 Task: Add Follow Your Heart Dairy-Free Smoked Gouda Slices to the cart.
Action: Mouse moved to (761, 285)
Screenshot: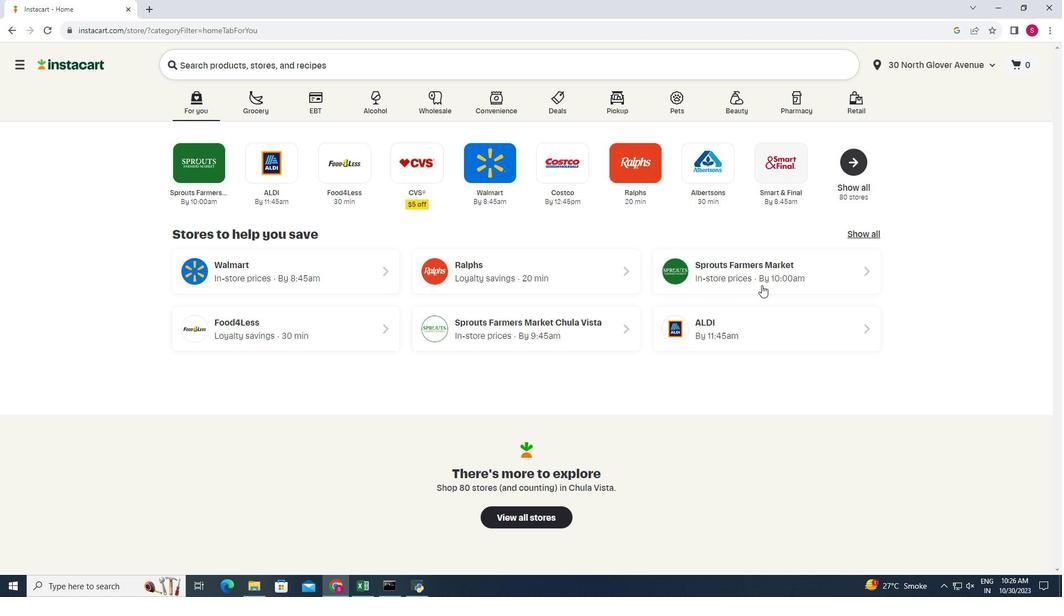 
Action: Mouse pressed left at (761, 285)
Screenshot: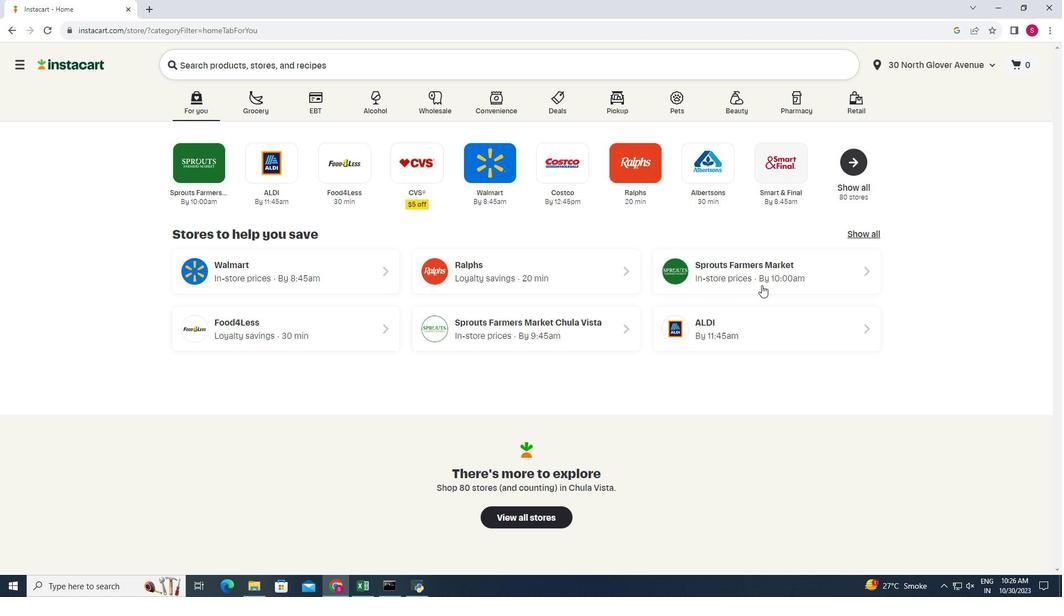 
Action: Mouse moved to (46, 485)
Screenshot: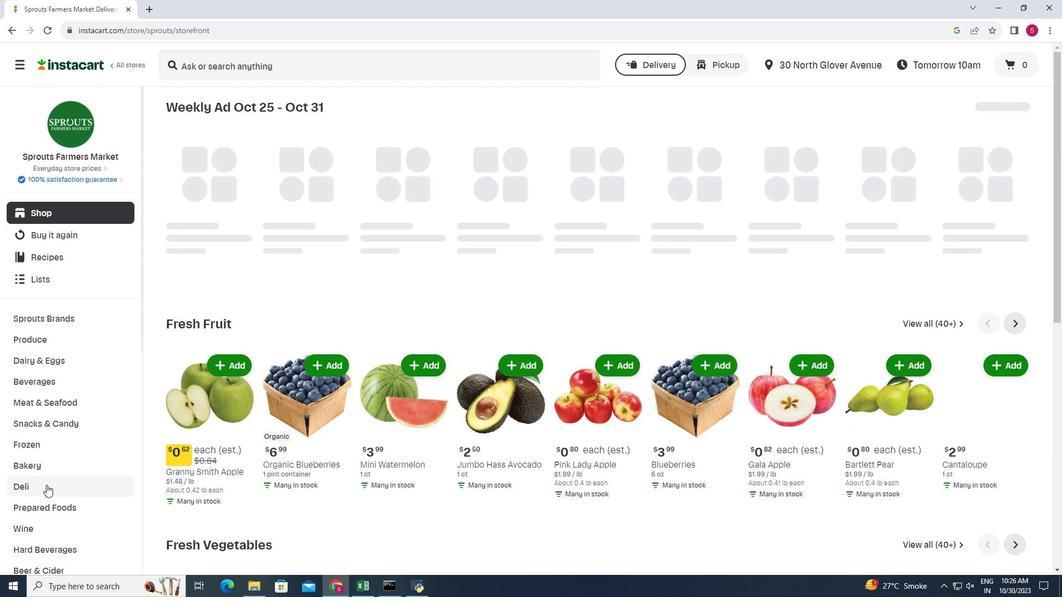 
Action: Mouse pressed left at (46, 485)
Screenshot: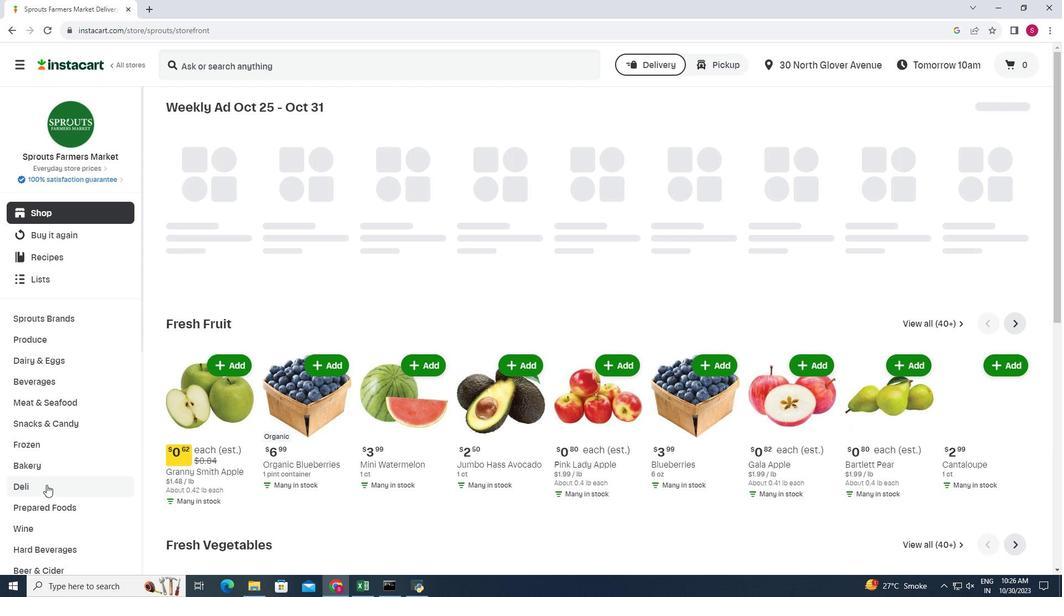
Action: Mouse moved to (292, 137)
Screenshot: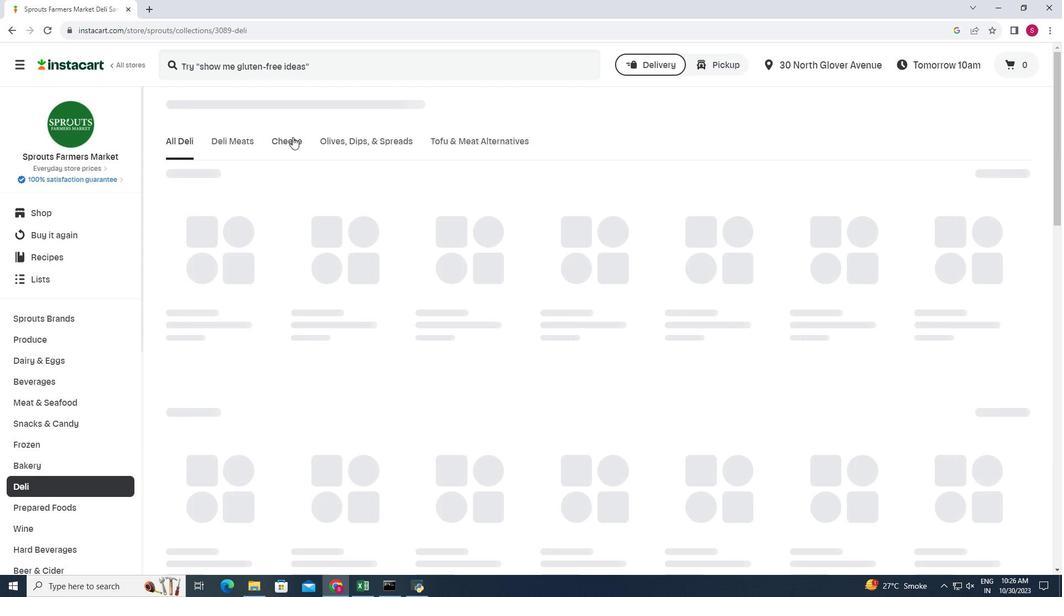 
Action: Mouse pressed left at (292, 137)
Screenshot: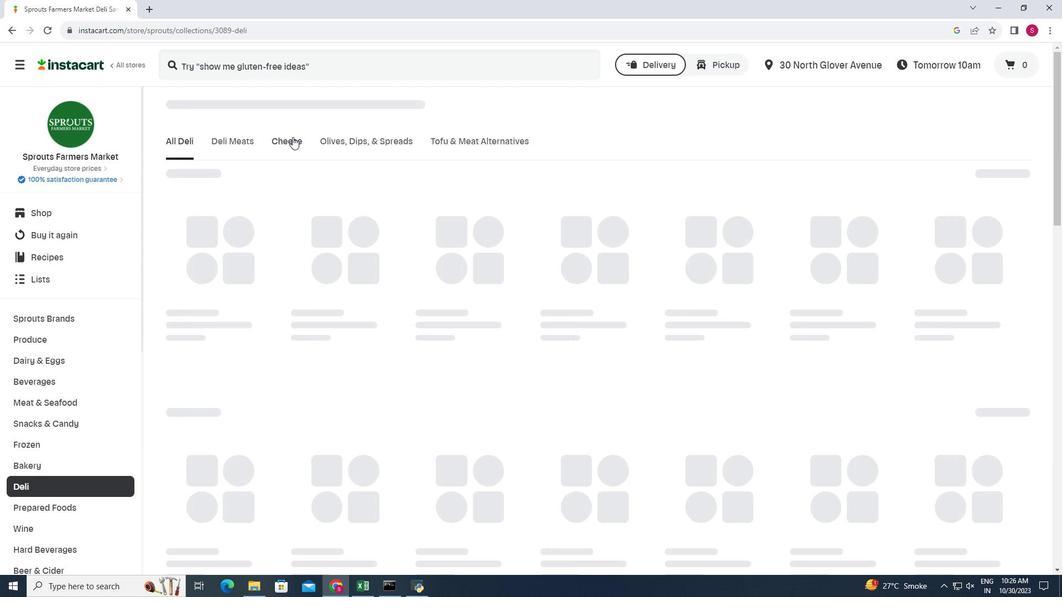 
Action: Mouse moved to (1033, 183)
Screenshot: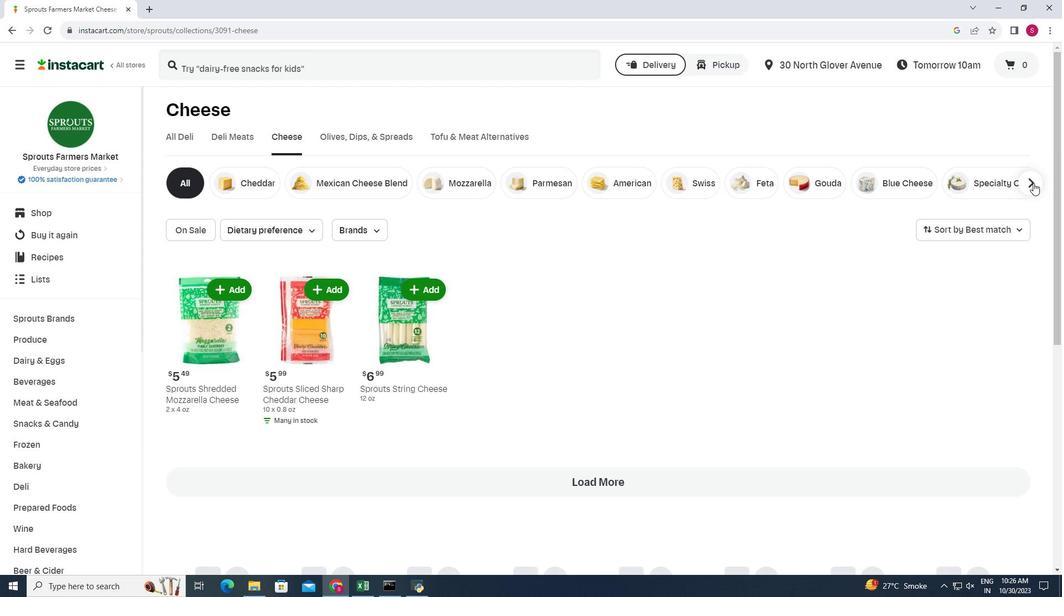 
Action: Mouse pressed left at (1033, 183)
Screenshot: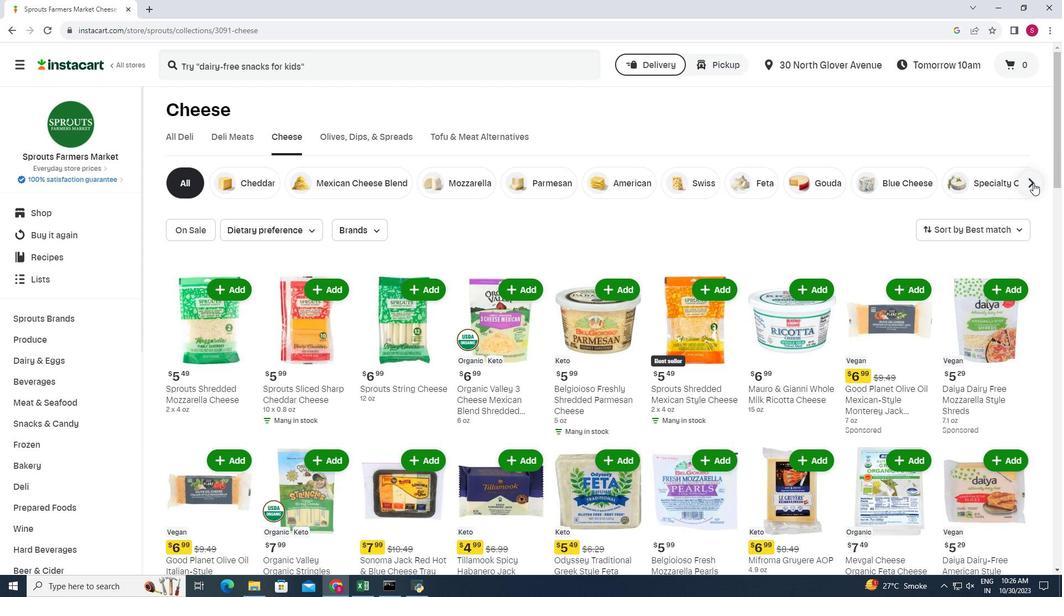 
Action: Mouse moved to (1002, 178)
Screenshot: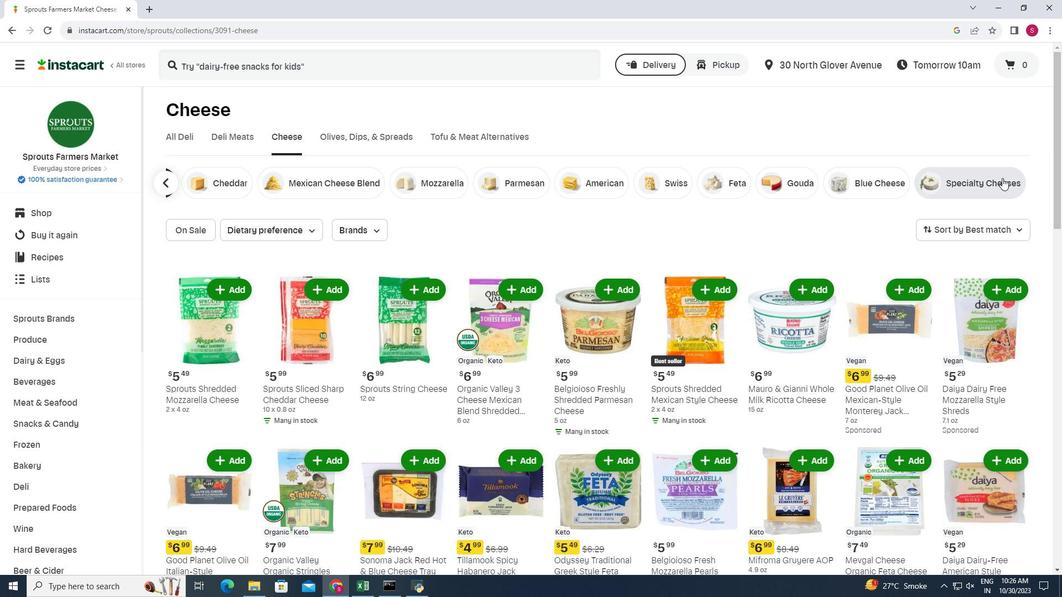 
Action: Mouse pressed left at (1002, 178)
Screenshot: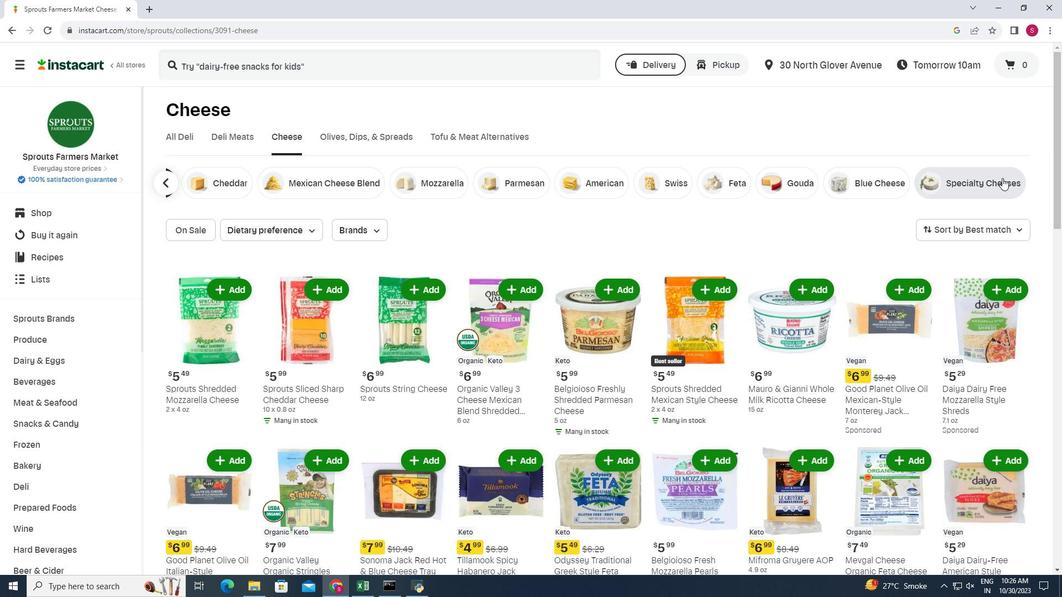 
Action: Mouse moved to (1003, 359)
Screenshot: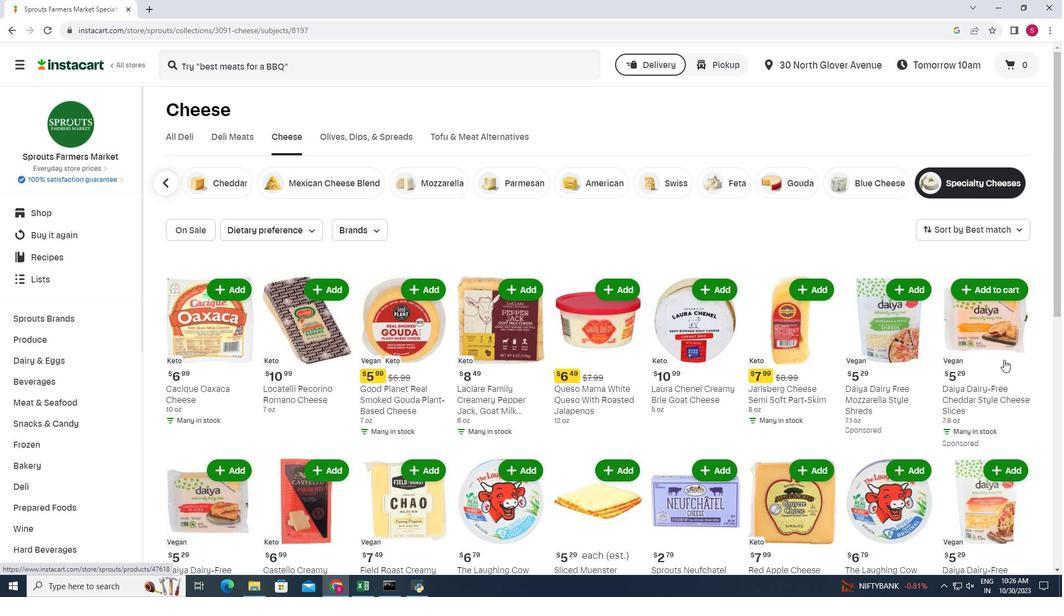 
Action: Mouse scrolled (1003, 359) with delta (0, 0)
Screenshot: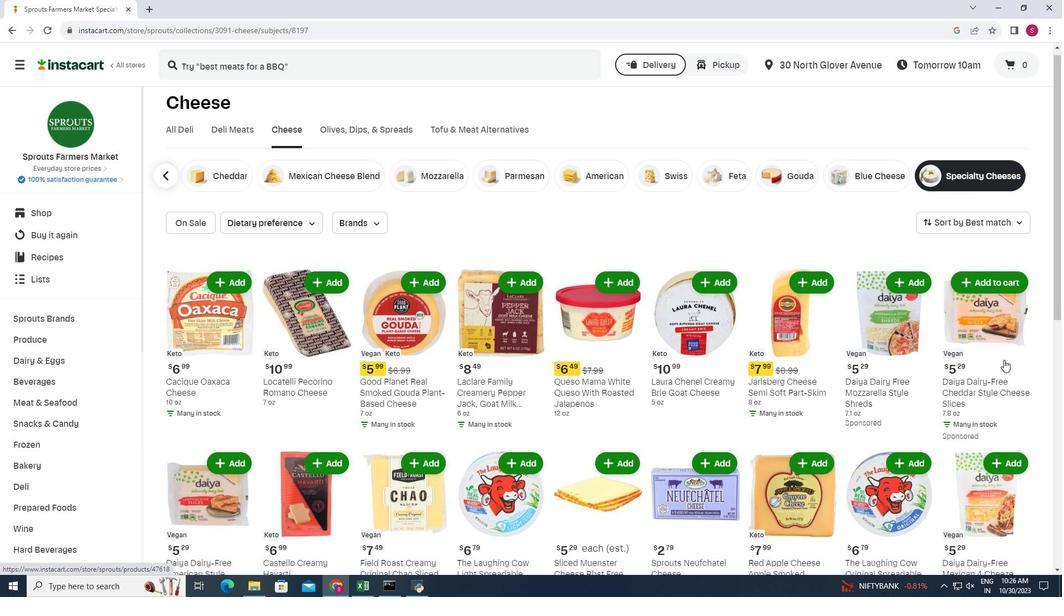 
Action: Mouse moved to (1004, 360)
Screenshot: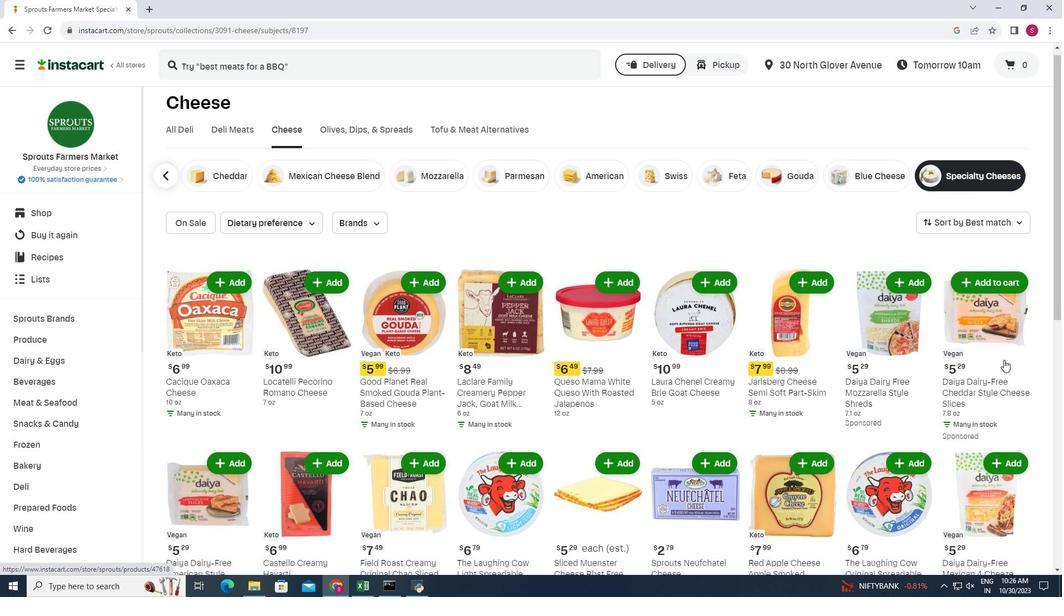 
Action: Mouse scrolled (1004, 359) with delta (0, 0)
Screenshot: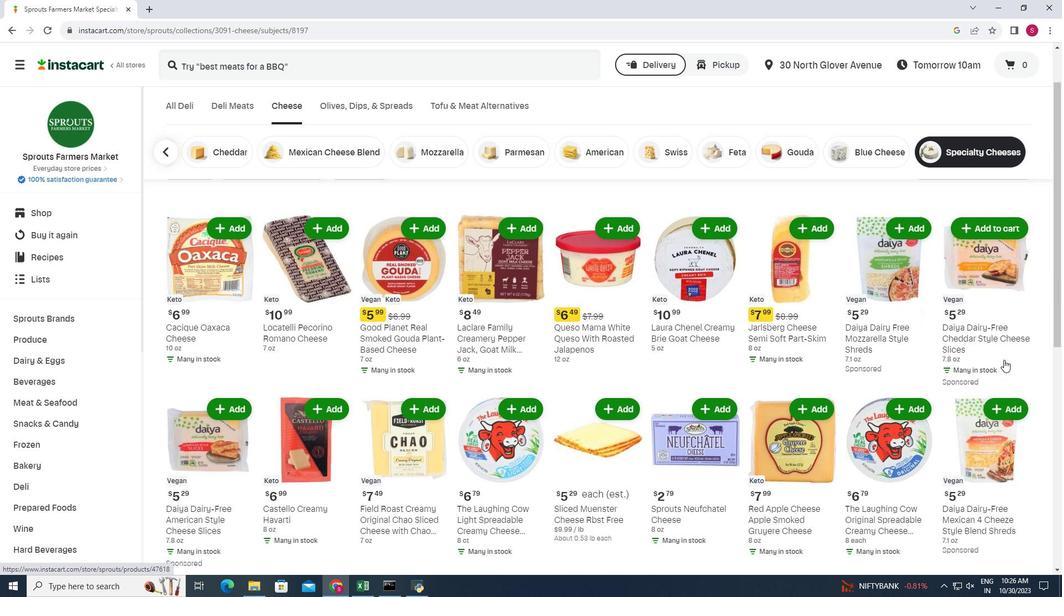 
Action: Mouse scrolled (1004, 359) with delta (0, 0)
Screenshot: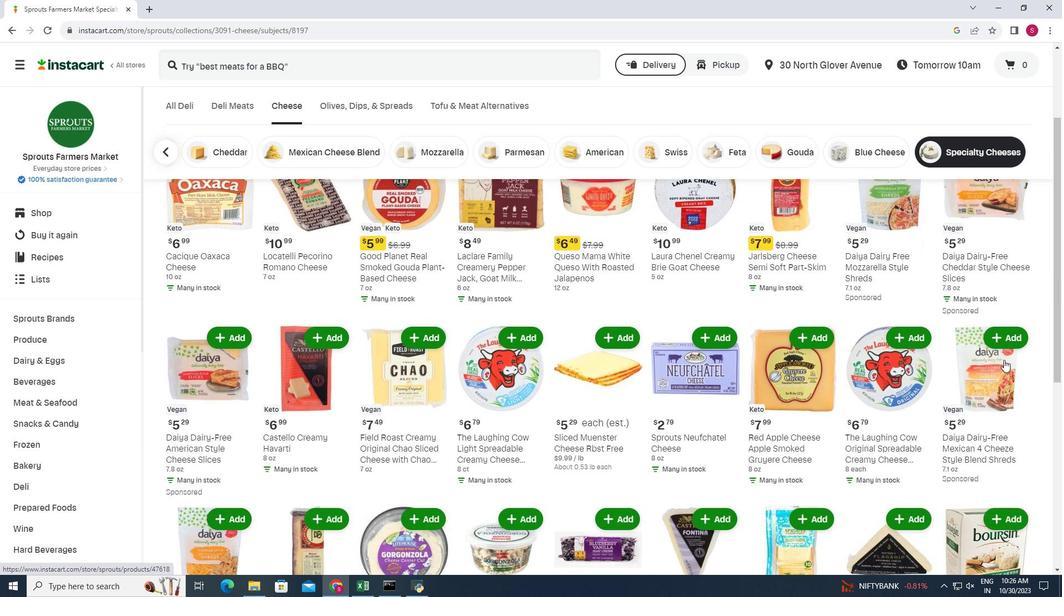 
Action: Mouse moved to (198, 390)
Screenshot: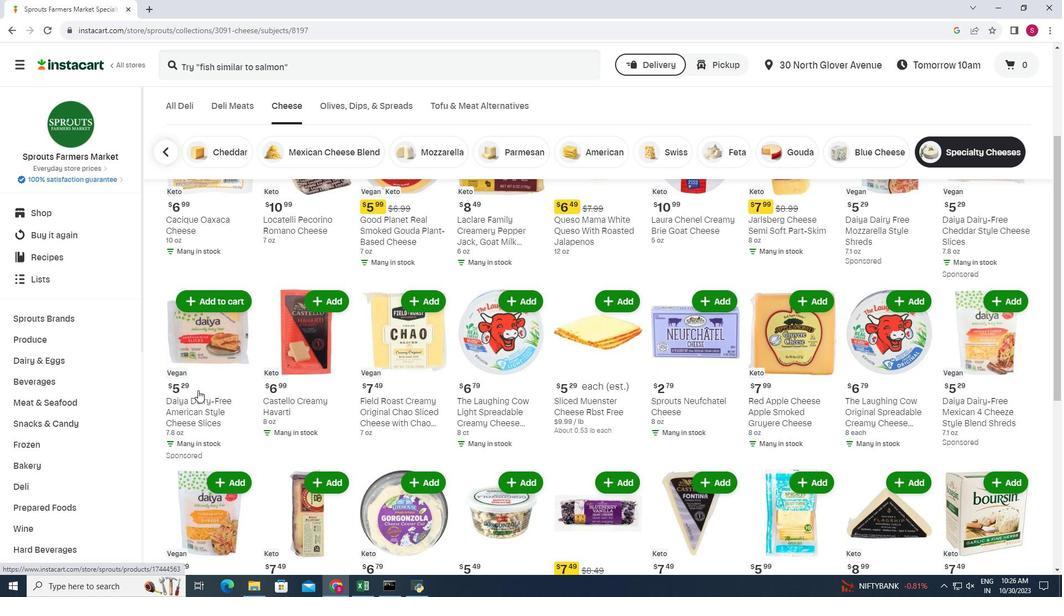 
Action: Mouse scrolled (198, 390) with delta (0, 0)
Screenshot: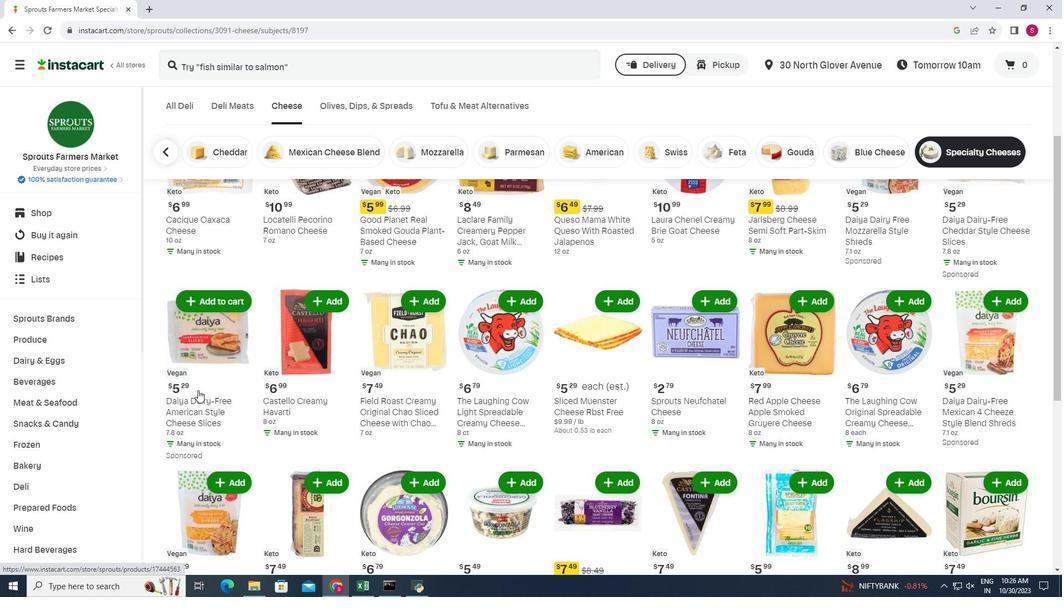 
Action: Mouse moved to (198, 390)
Screenshot: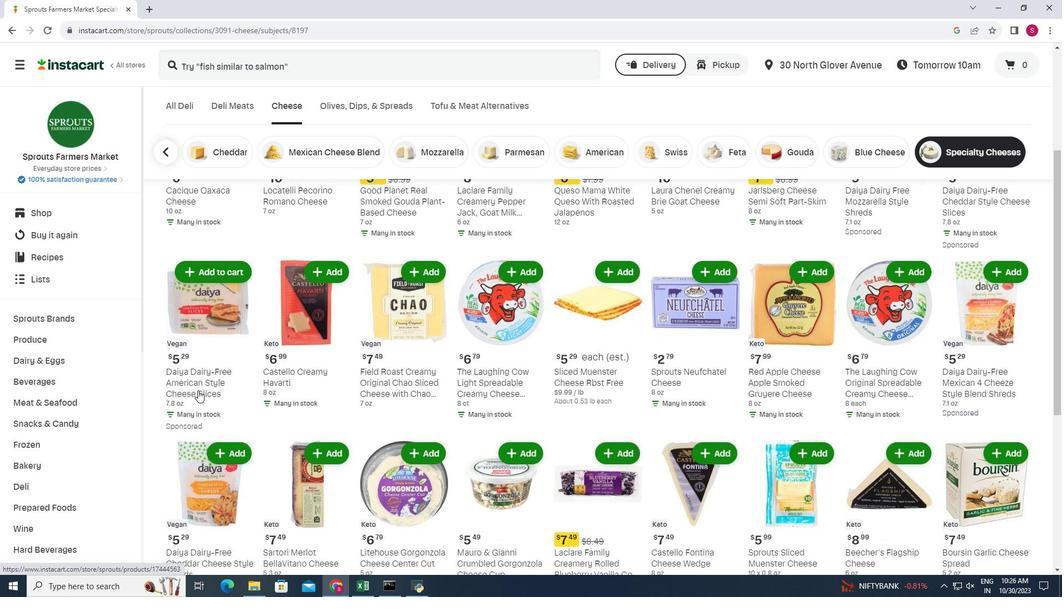 
Action: Mouse scrolled (198, 390) with delta (0, 0)
Screenshot: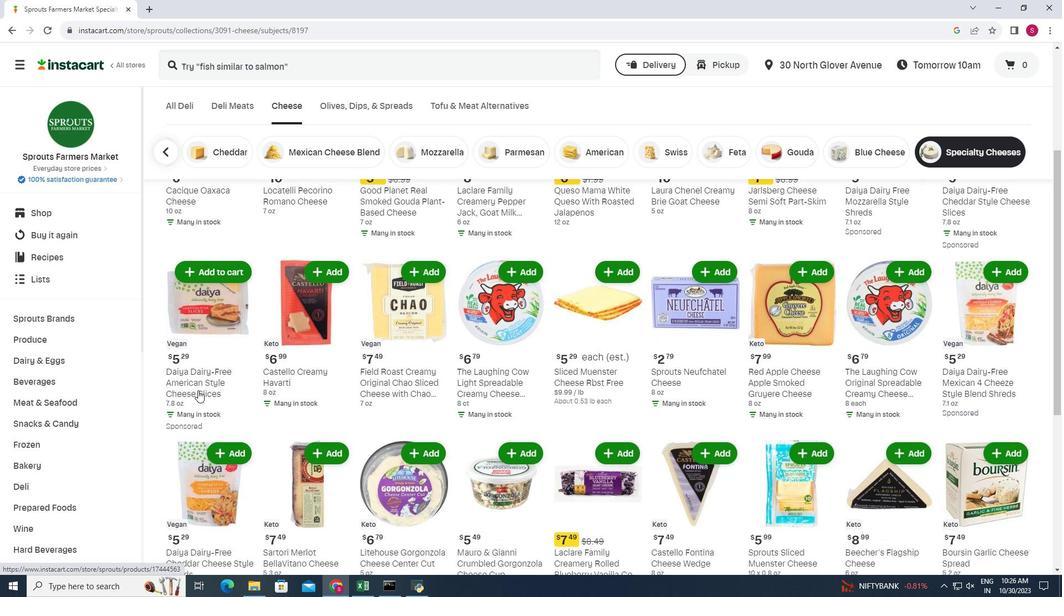 
Action: Mouse scrolled (198, 390) with delta (0, 0)
Screenshot: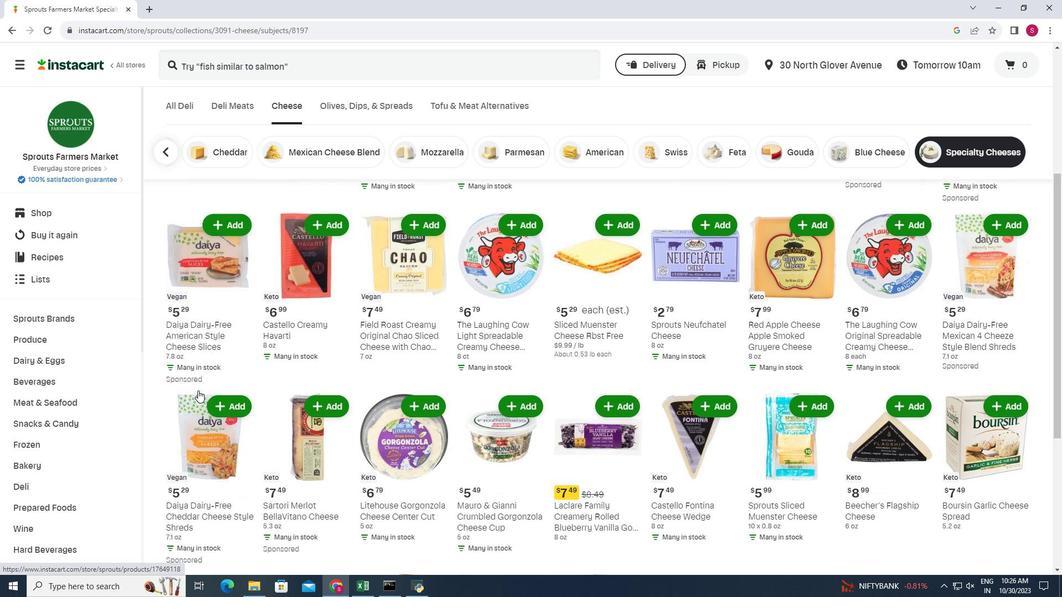 
Action: Mouse moved to (1009, 402)
Screenshot: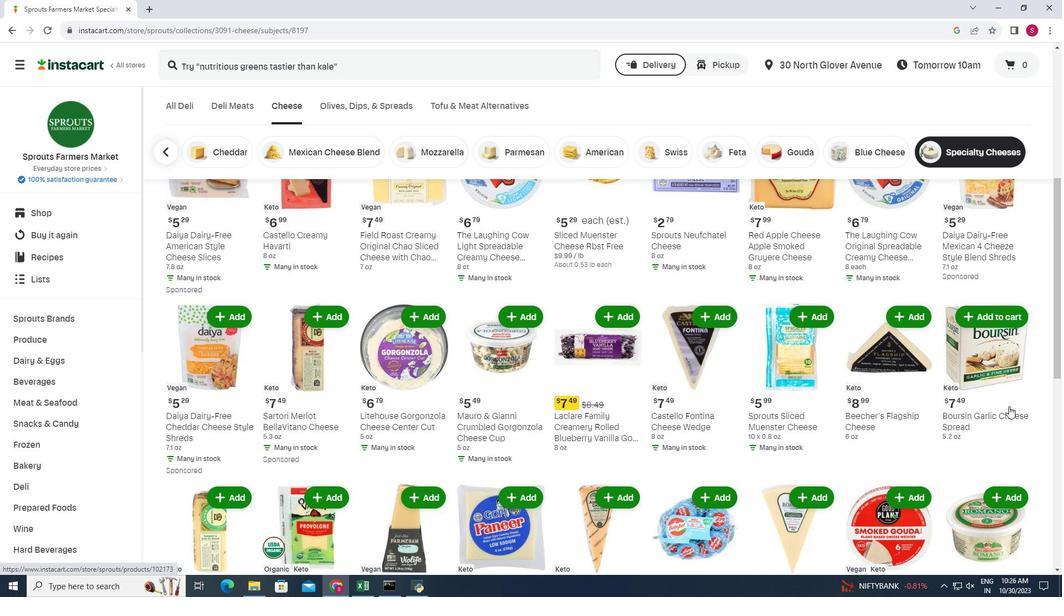 
Action: Mouse scrolled (1009, 401) with delta (0, 0)
Screenshot: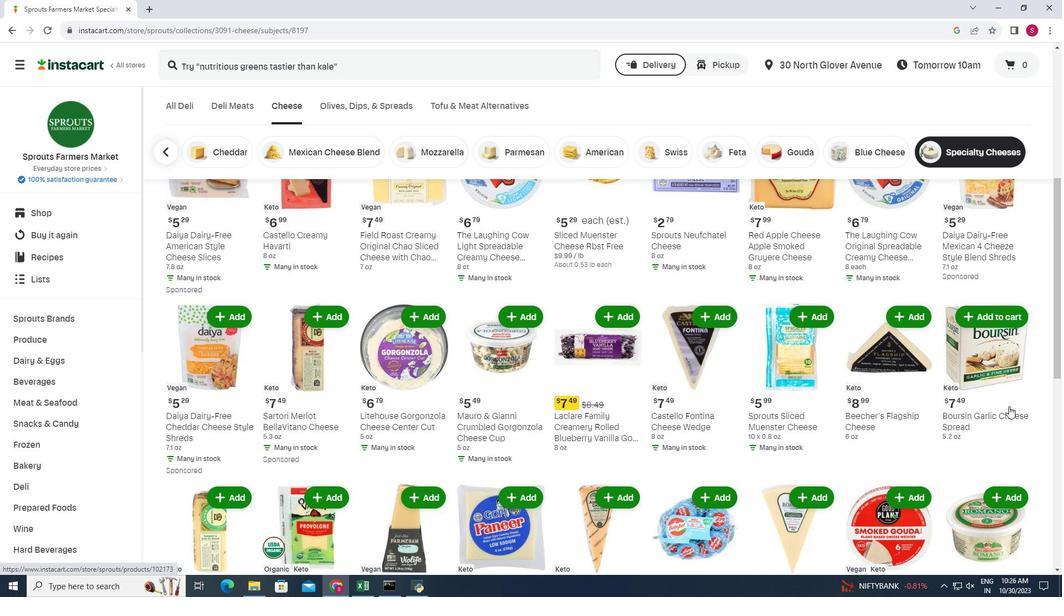 
Action: Mouse moved to (1009, 406)
Screenshot: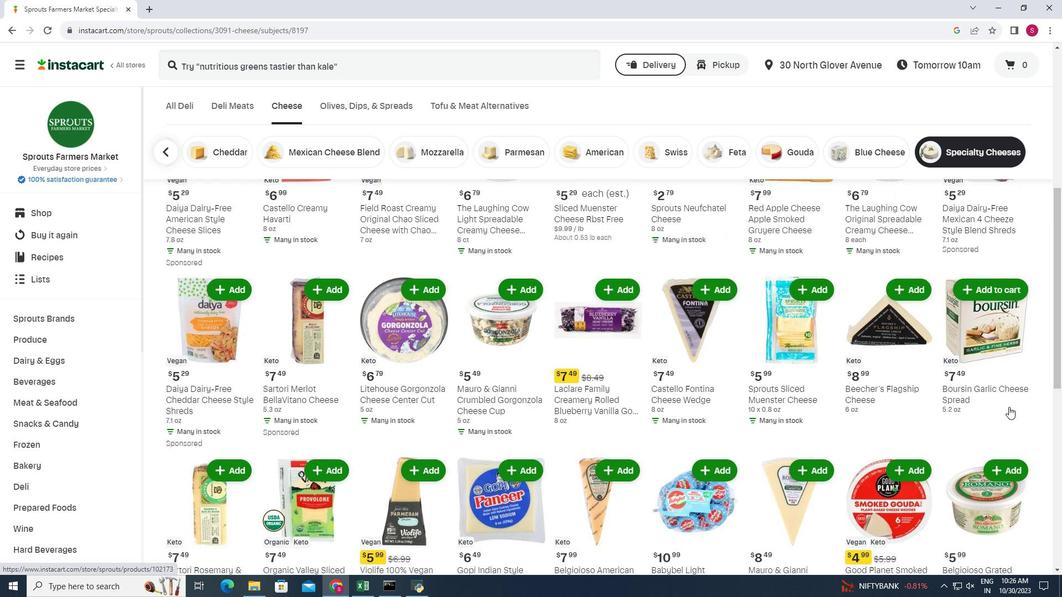 
Action: Mouse scrolled (1009, 405) with delta (0, 0)
Screenshot: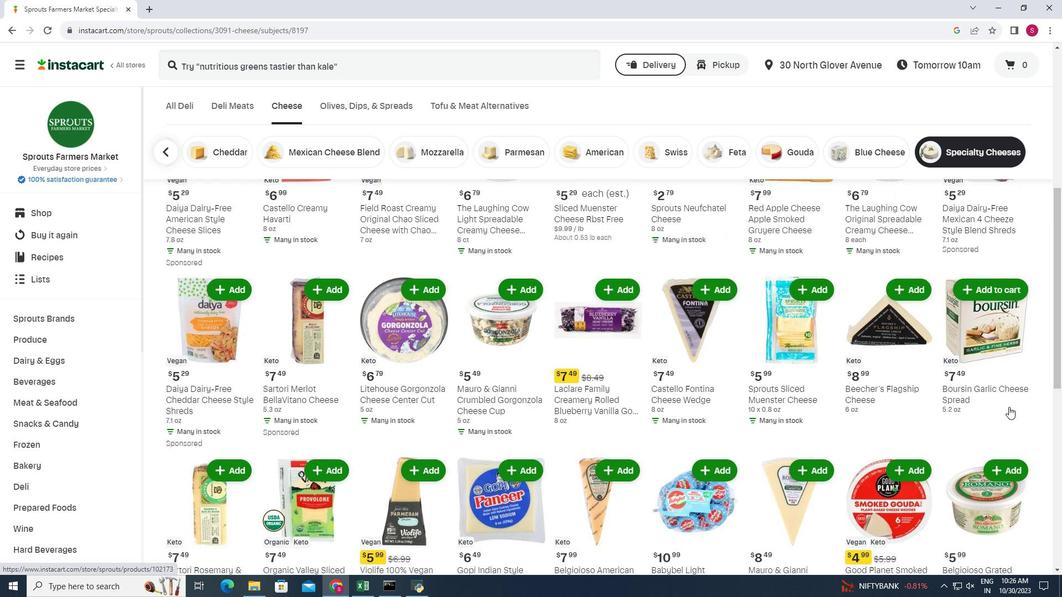 
Action: Mouse moved to (1009, 406)
Screenshot: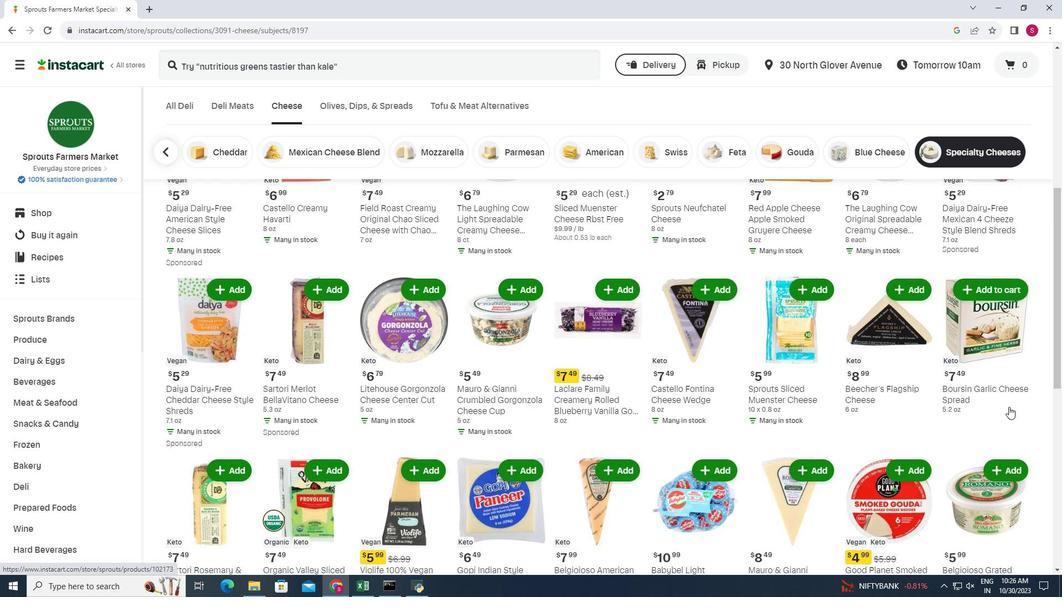 
Action: Mouse scrolled (1009, 406) with delta (0, 0)
Screenshot: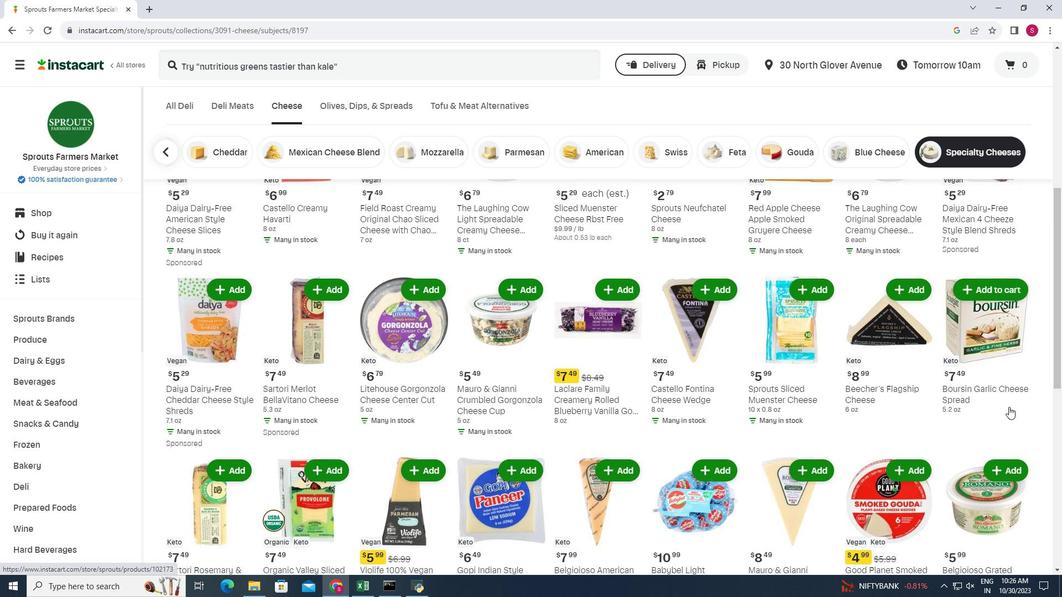 
Action: Mouse moved to (190, 412)
Screenshot: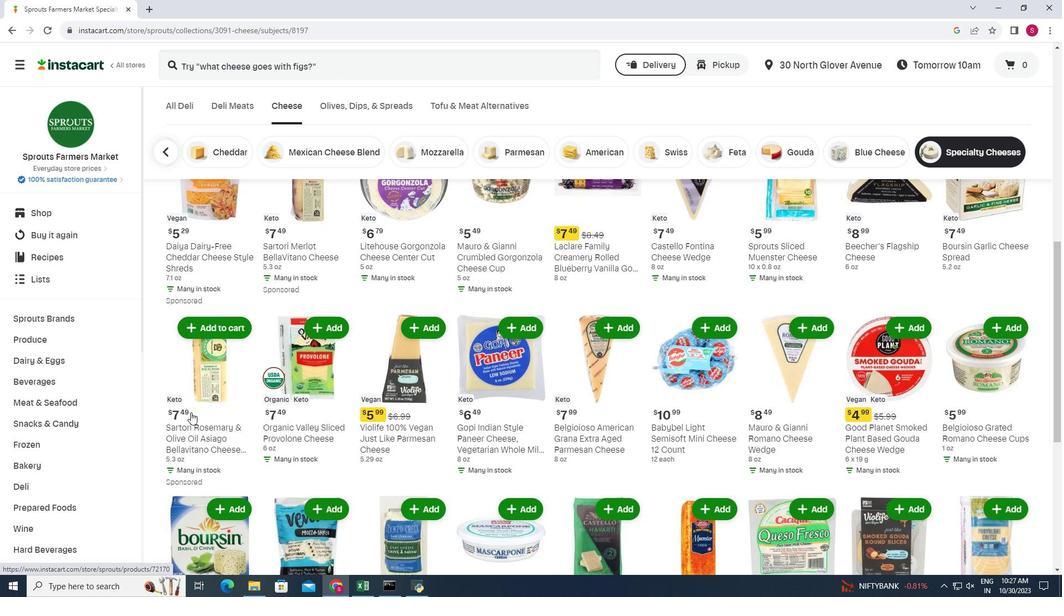 
Action: Mouse scrolled (190, 412) with delta (0, 0)
Screenshot: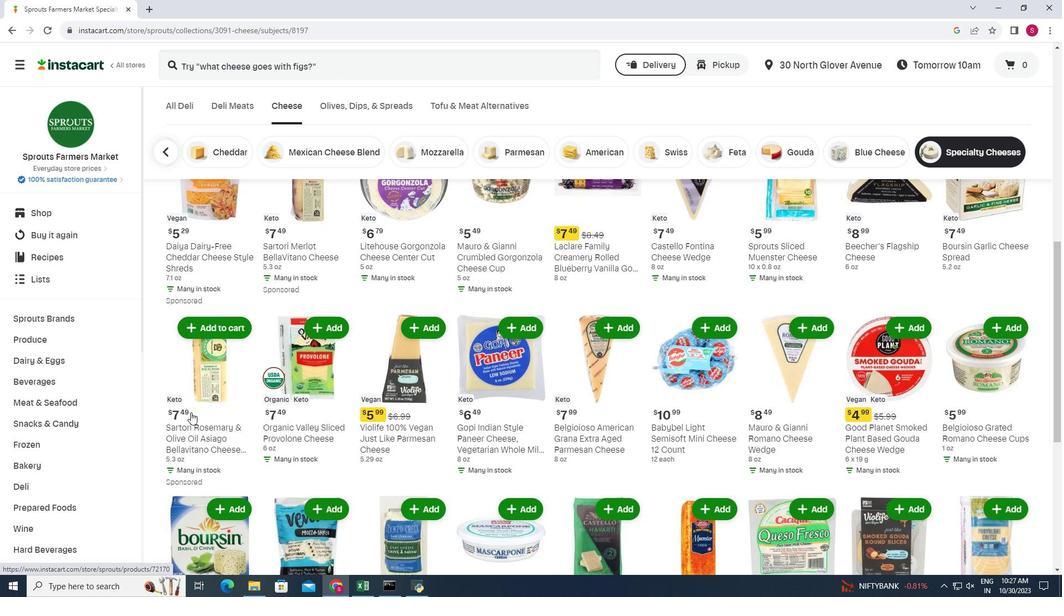
Action: Mouse moved to (190, 412)
Screenshot: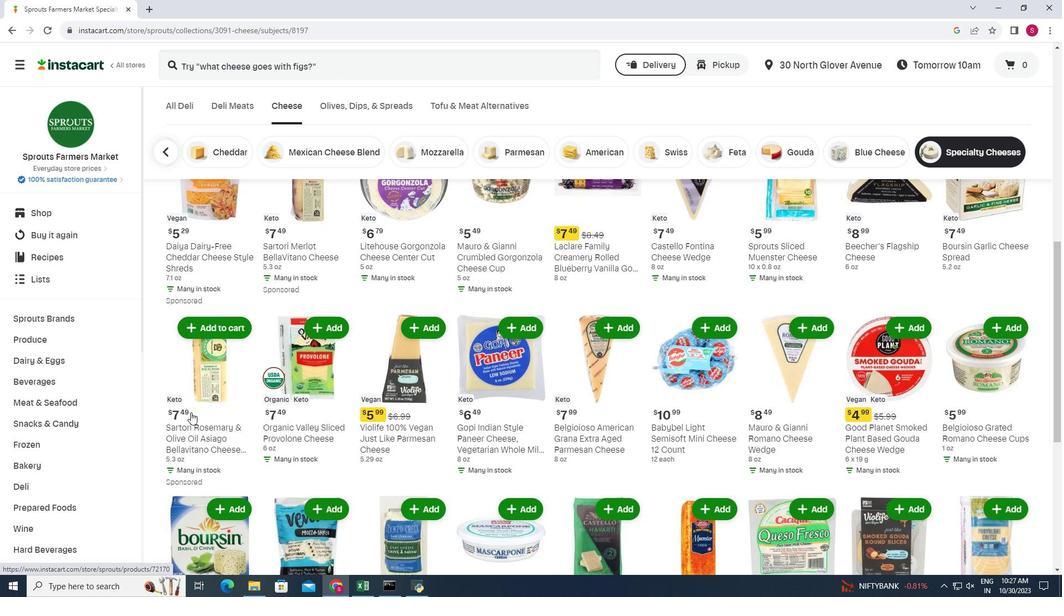 
Action: Mouse scrolled (190, 412) with delta (0, 0)
Screenshot: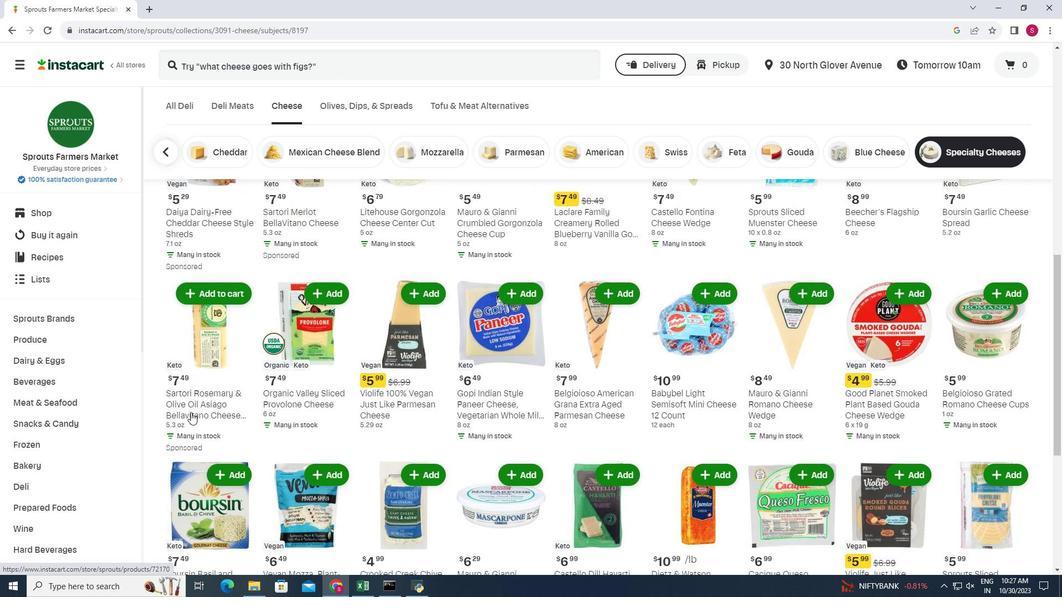 
Action: Mouse scrolled (190, 412) with delta (0, 0)
Screenshot: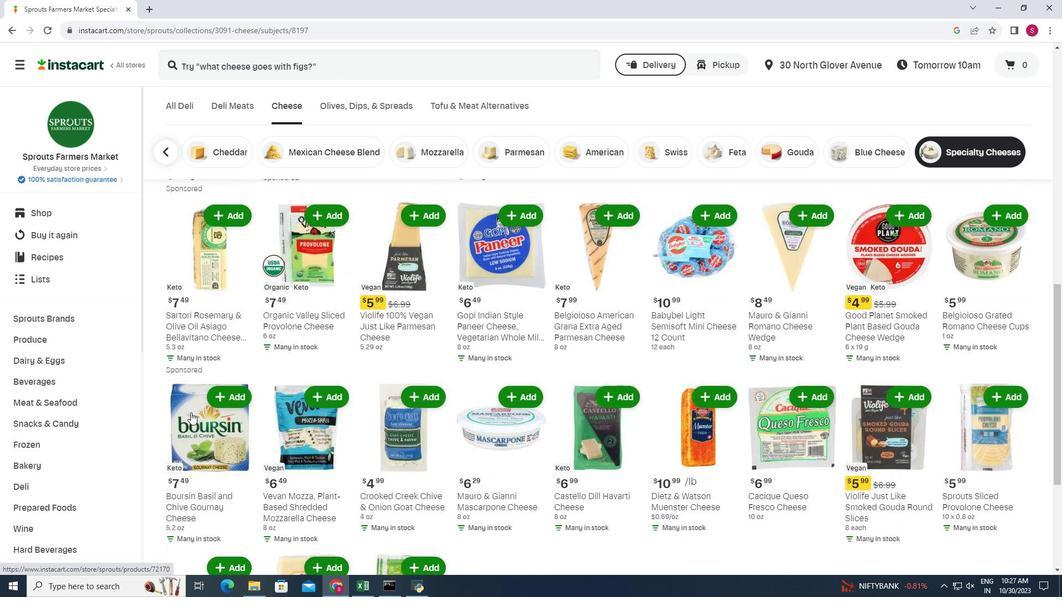 
Action: Mouse moved to (990, 438)
Screenshot: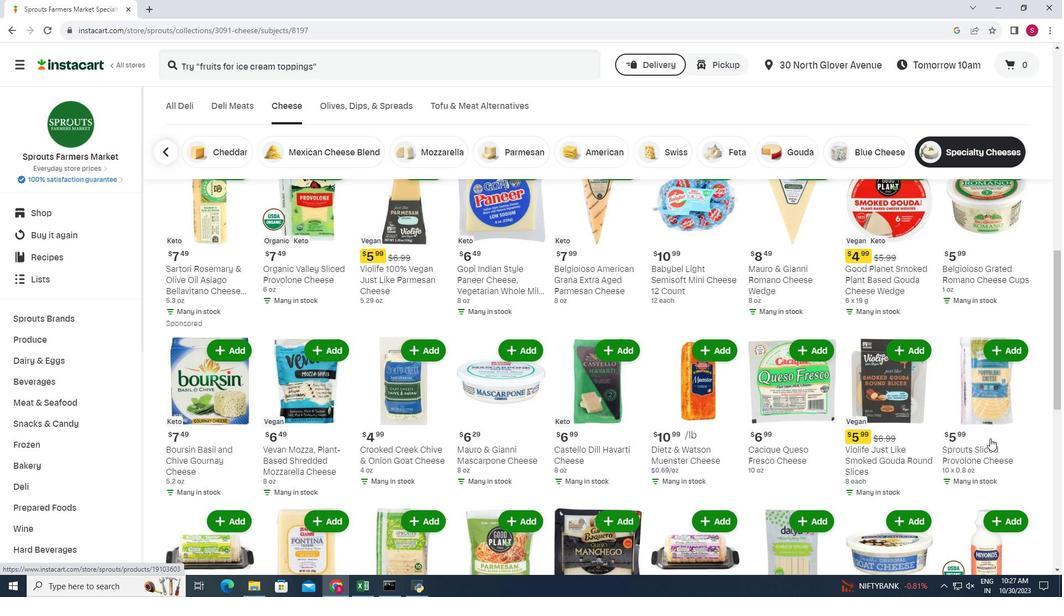 
Action: Mouse scrolled (990, 438) with delta (0, 0)
Screenshot: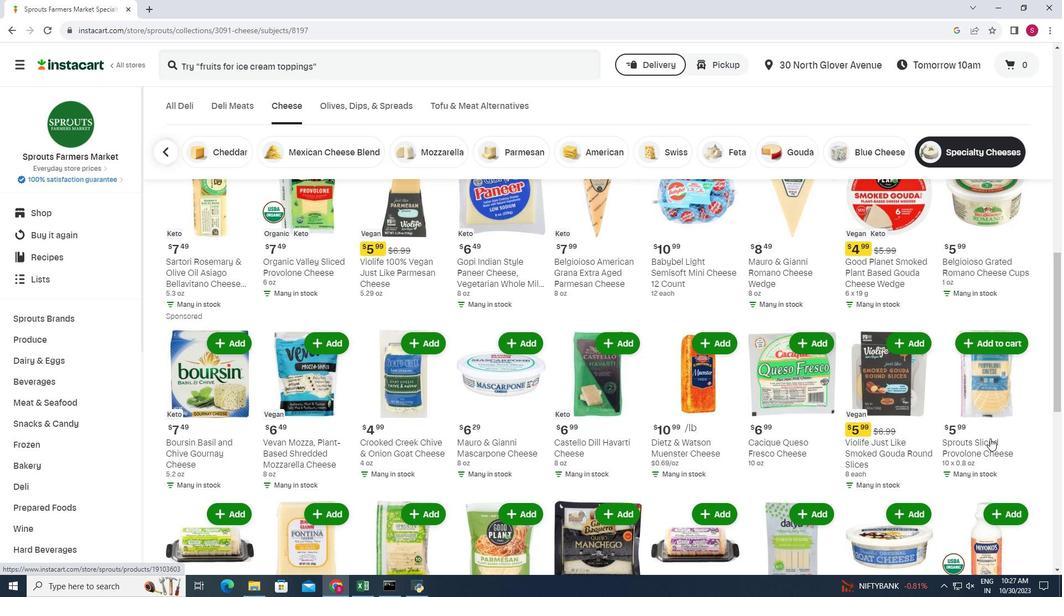 
Action: Mouse scrolled (990, 438) with delta (0, 0)
Screenshot: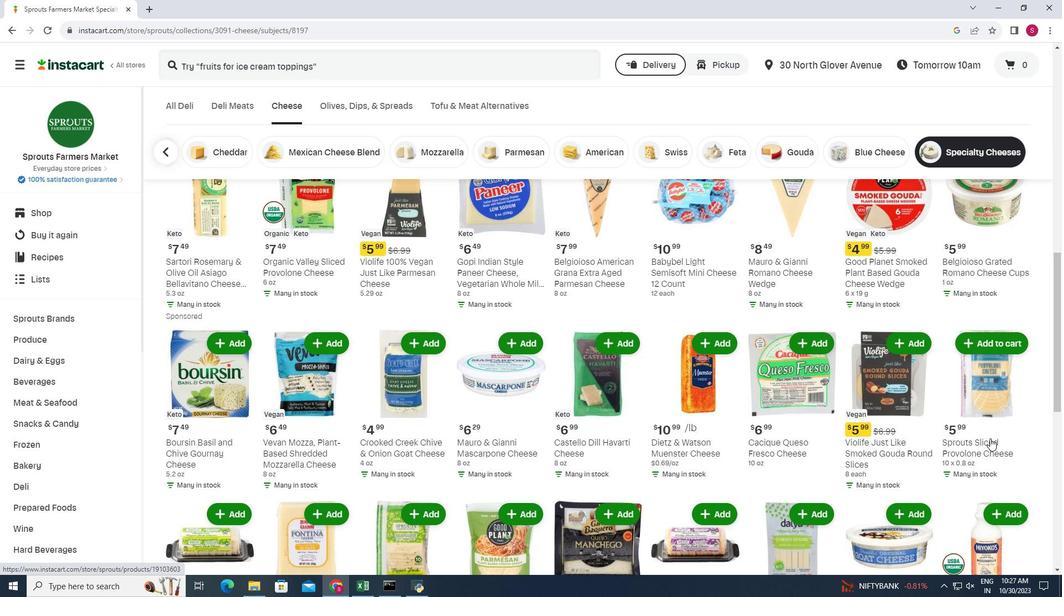 
Action: Mouse scrolled (990, 438) with delta (0, 0)
Screenshot: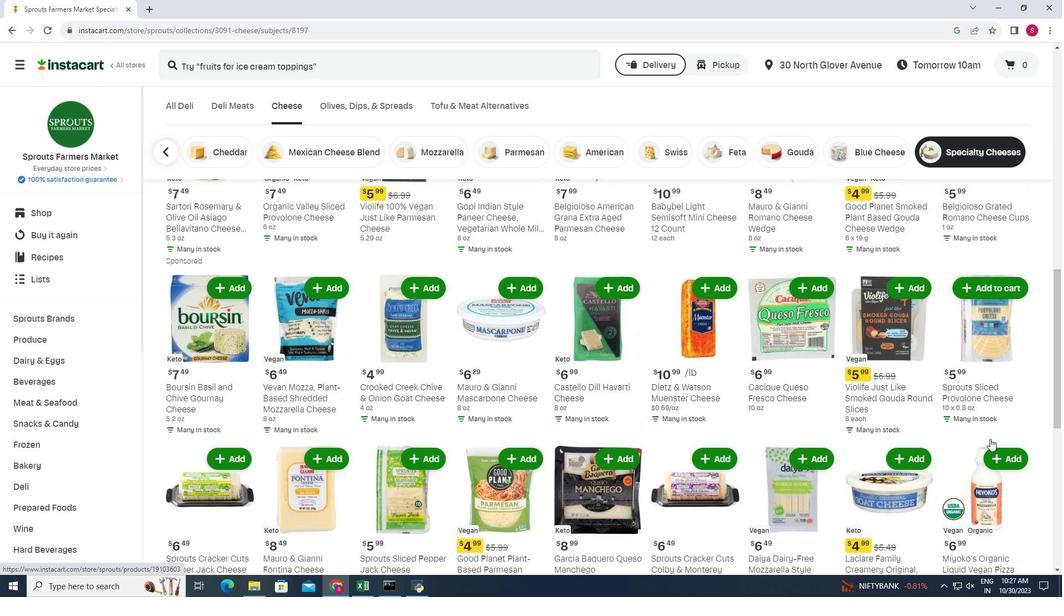 
Action: Mouse moved to (192, 416)
Screenshot: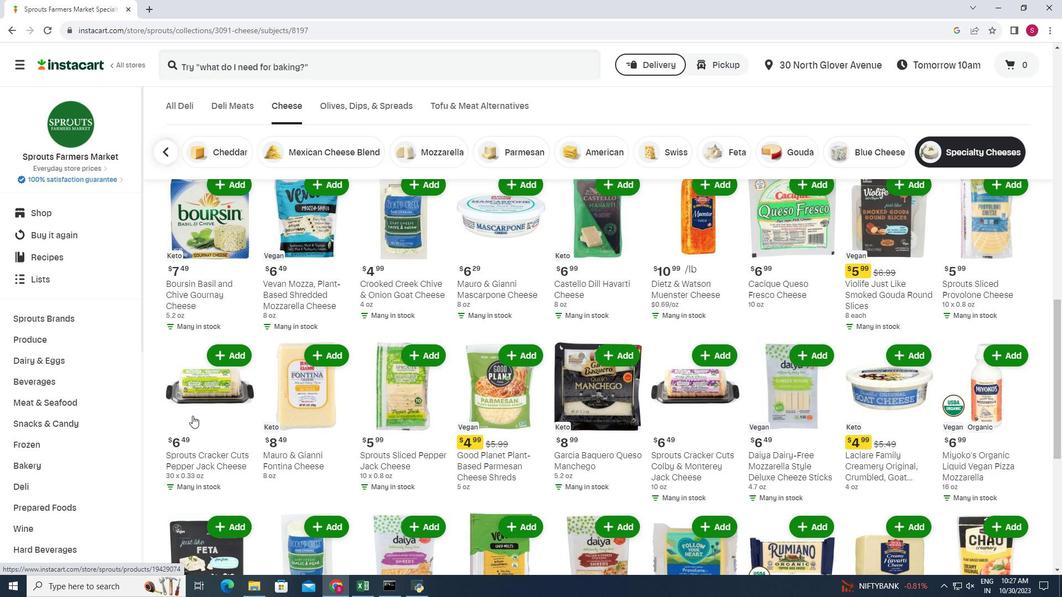 
Action: Mouse scrolled (192, 415) with delta (0, 0)
Screenshot: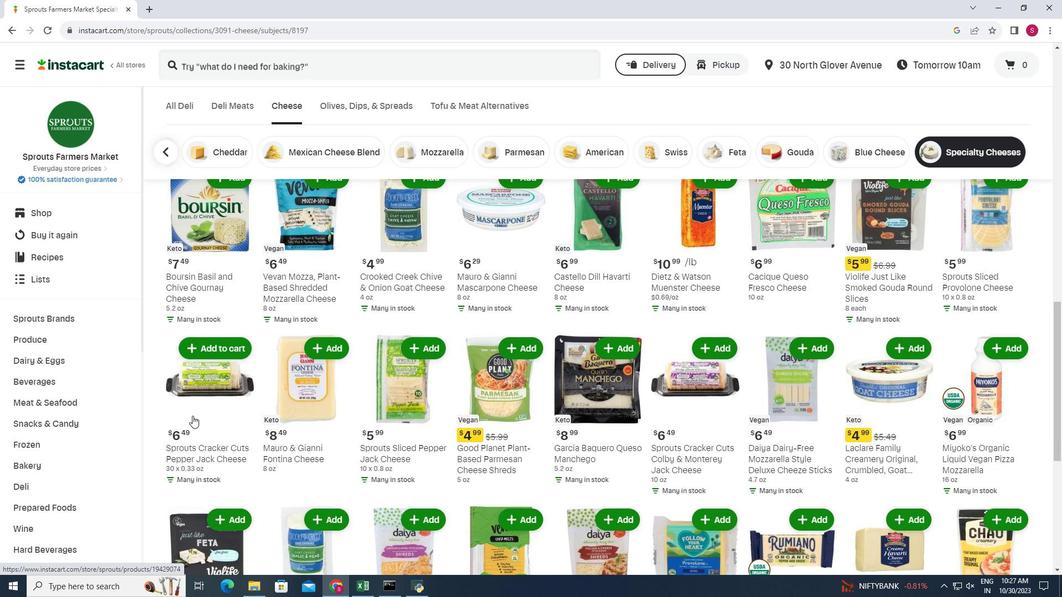 
Action: Mouse moved to (192, 416)
Screenshot: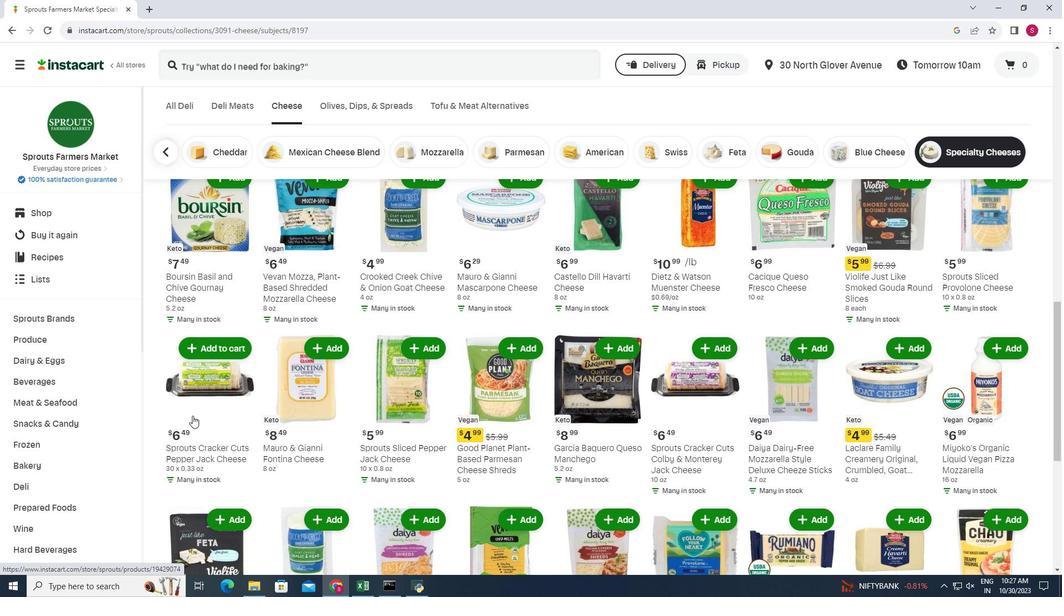 
Action: Mouse scrolled (192, 415) with delta (0, 0)
Screenshot: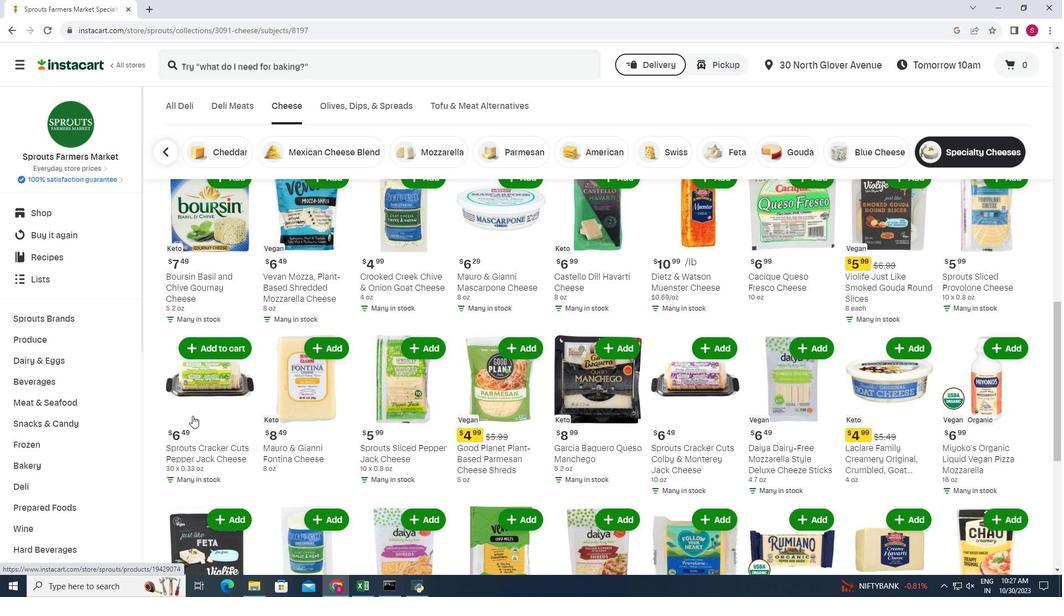 
Action: Mouse scrolled (192, 415) with delta (0, 0)
Screenshot: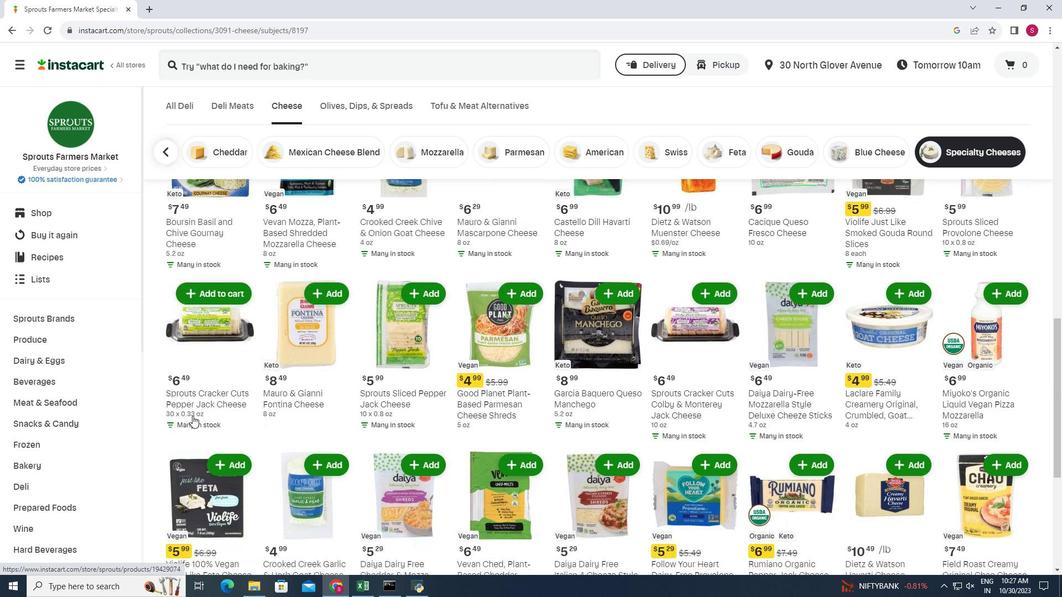 
Action: Mouse scrolled (192, 415) with delta (0, 0)
Screenshot: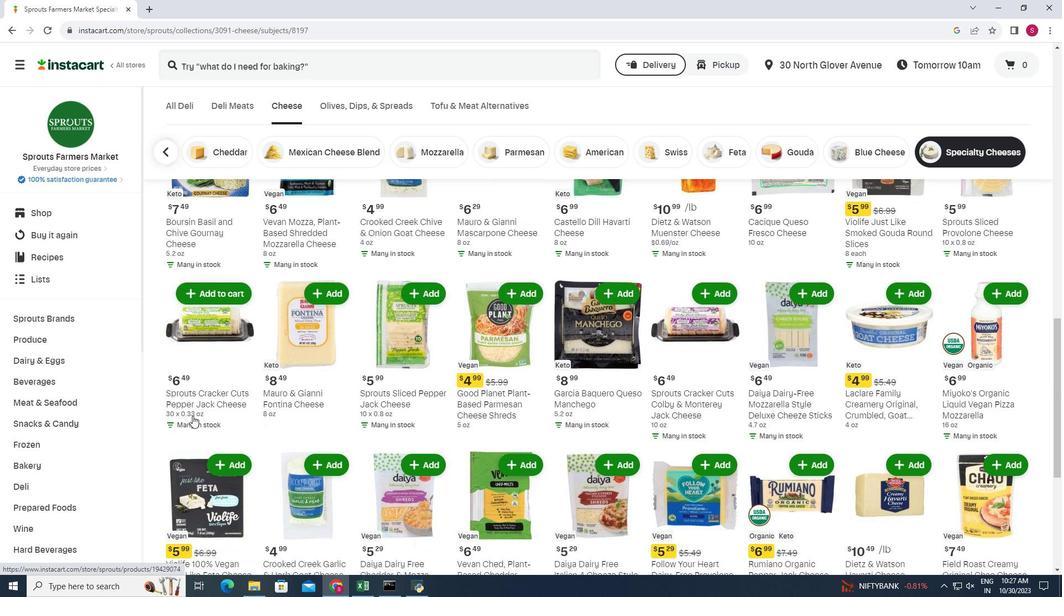 
Action: Mouse moved to (963, 407)
Screenshot: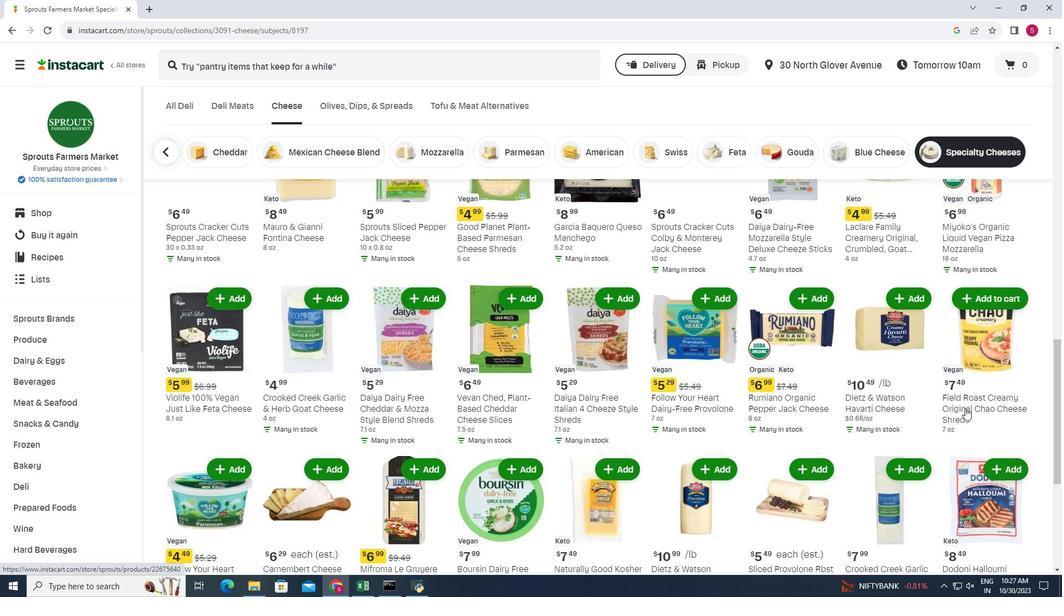 
Action: Mouse scrolled (963, 407) with delta (0, 0)
Screenshot: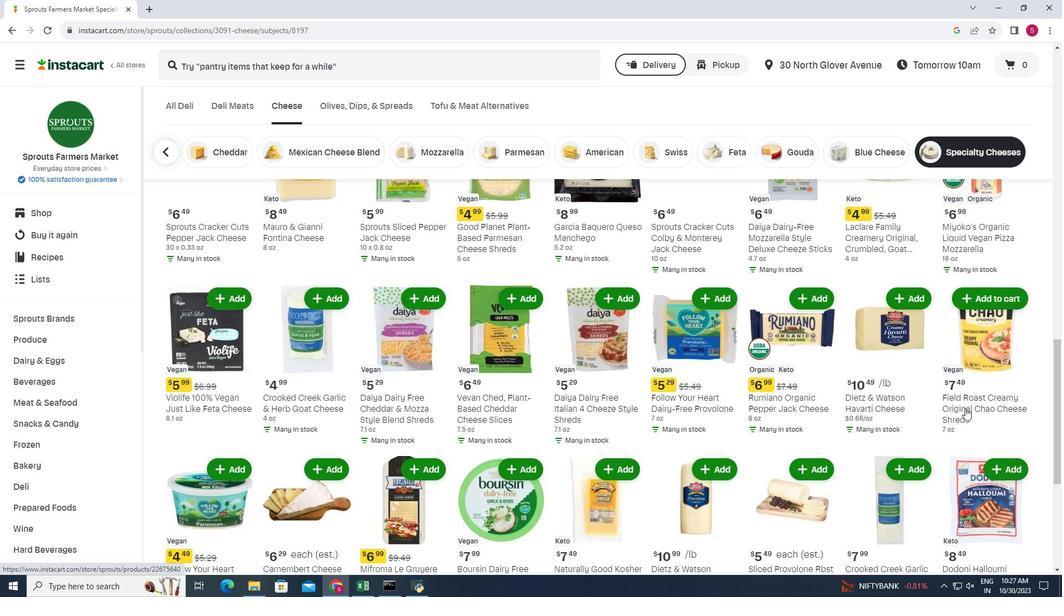 
Action: Mouse moved to (966, 408)
Screenshot: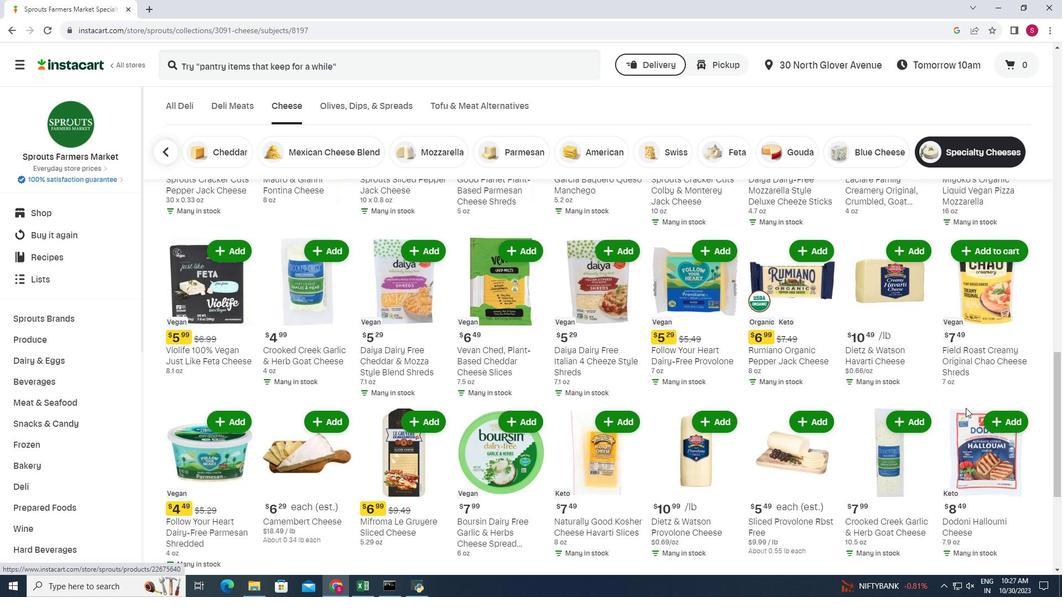 
Action: Mouse scrolled (966, 407) with delta (0, 0)
Screenshot: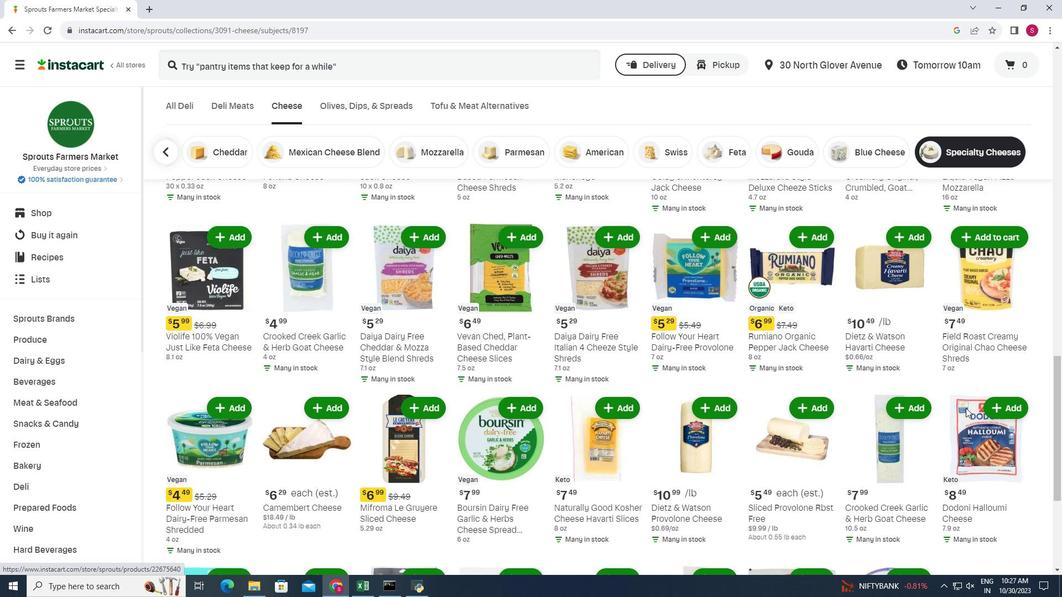 
Action: Mouse moved to (210, 476)
Screenshot: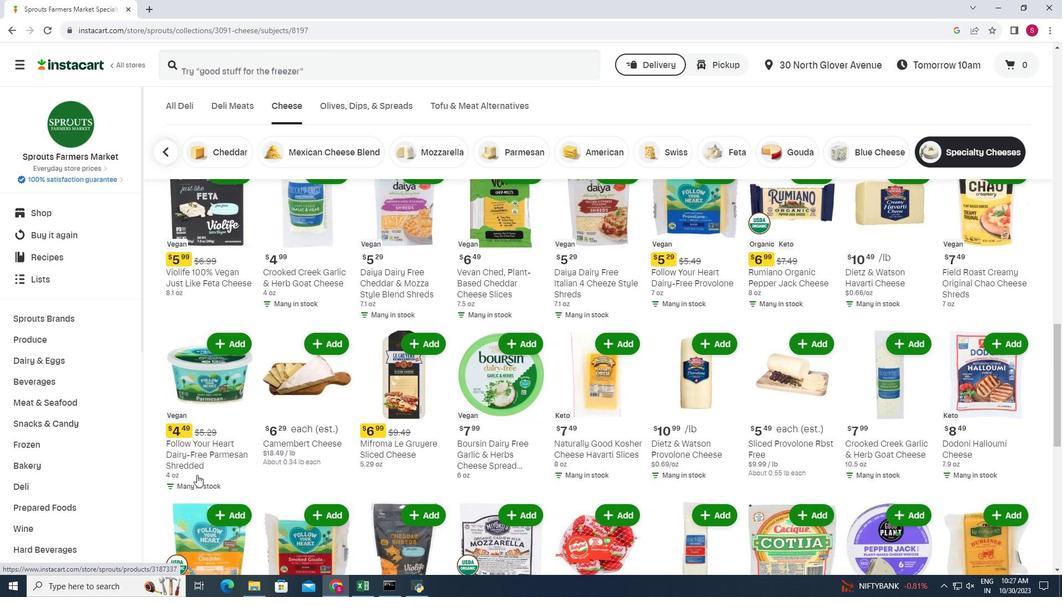 
Action: Mouse scrolled (210, 476) with delta (0, 0)
Screenshot: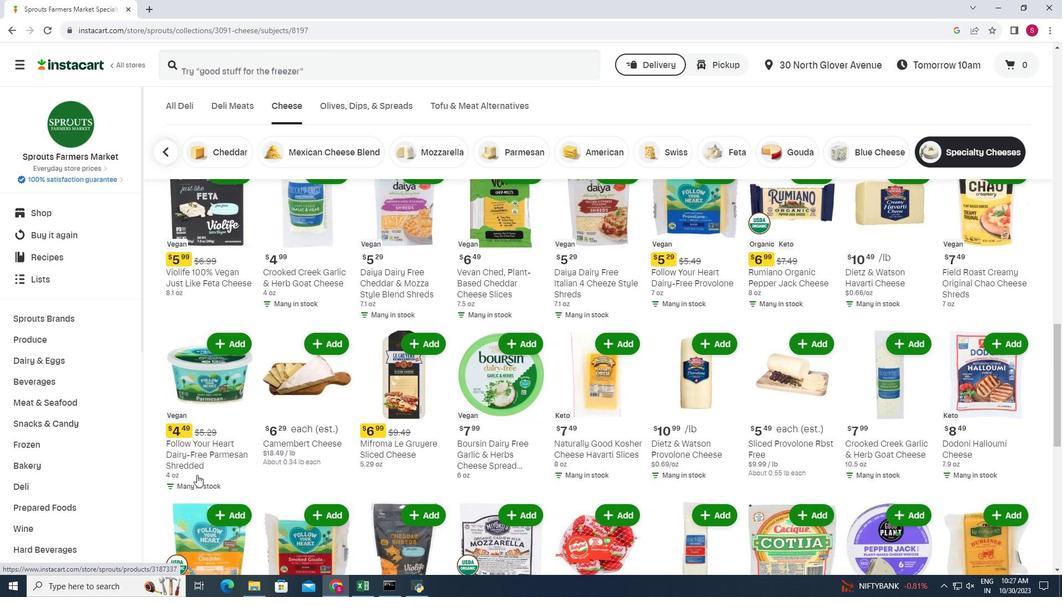 
Action: Mouse moved to (198, 476)
Screenshot: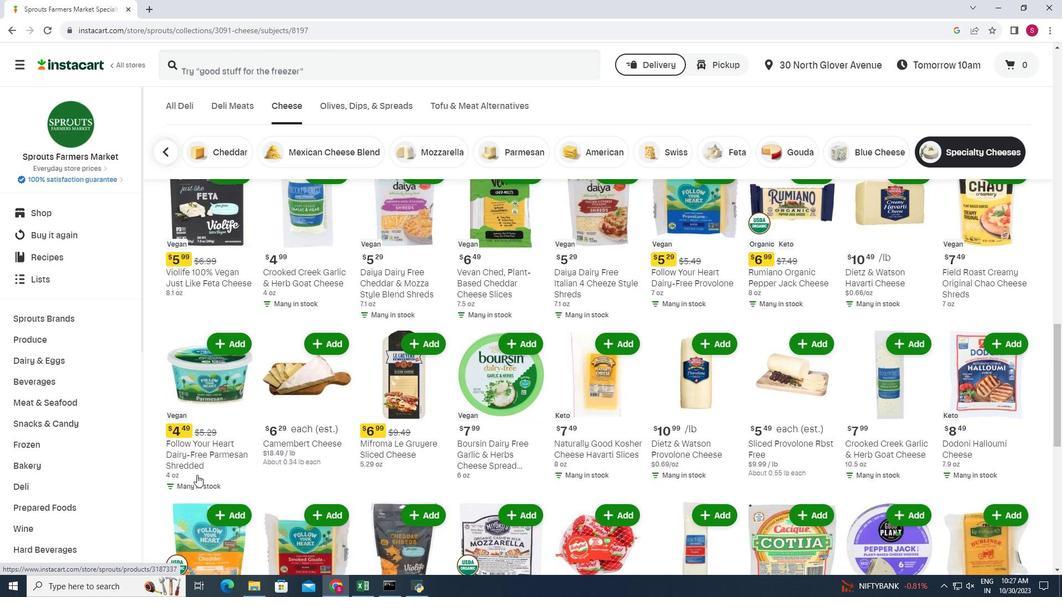 
Action: Mouse scrolled (198, 475) with delta (0, 0)
Screenshot: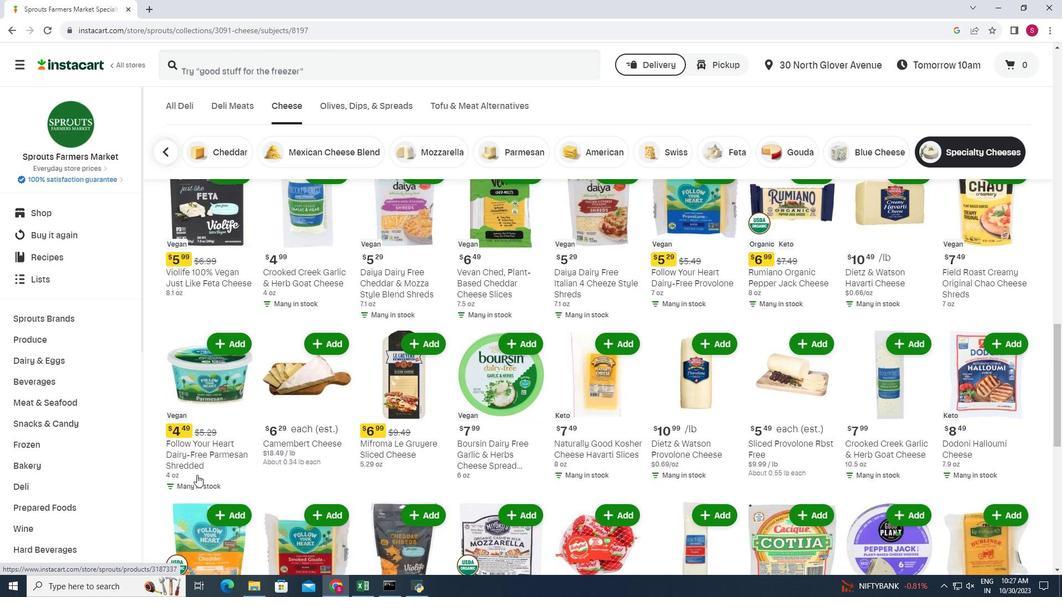 
Action: Mouse moved to (196, 475)
Screenshot: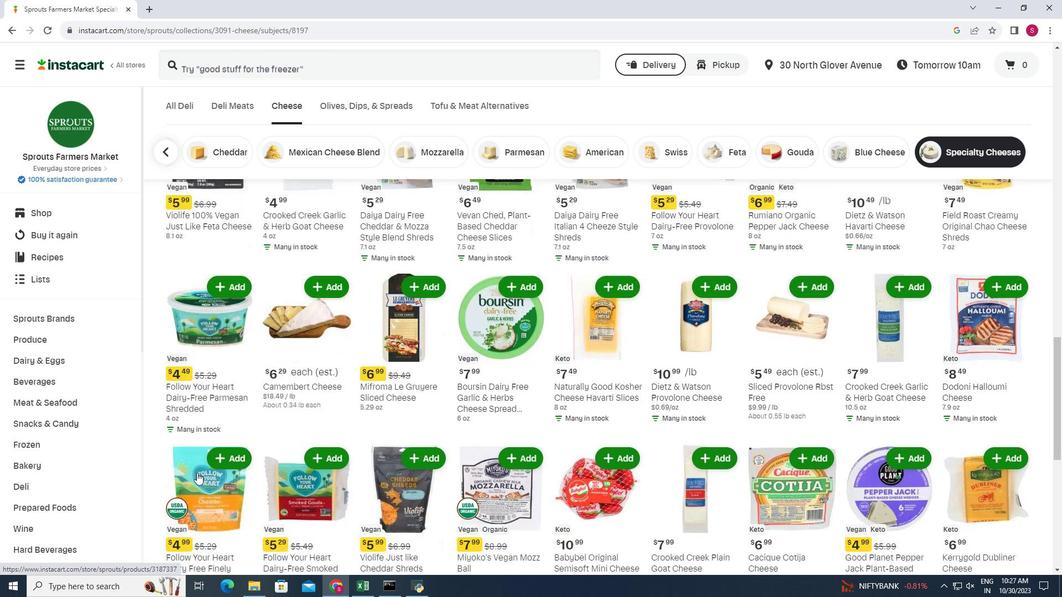 
Action: Mouse scrolled (196, 474) with delta (0, 0)
Screenshot: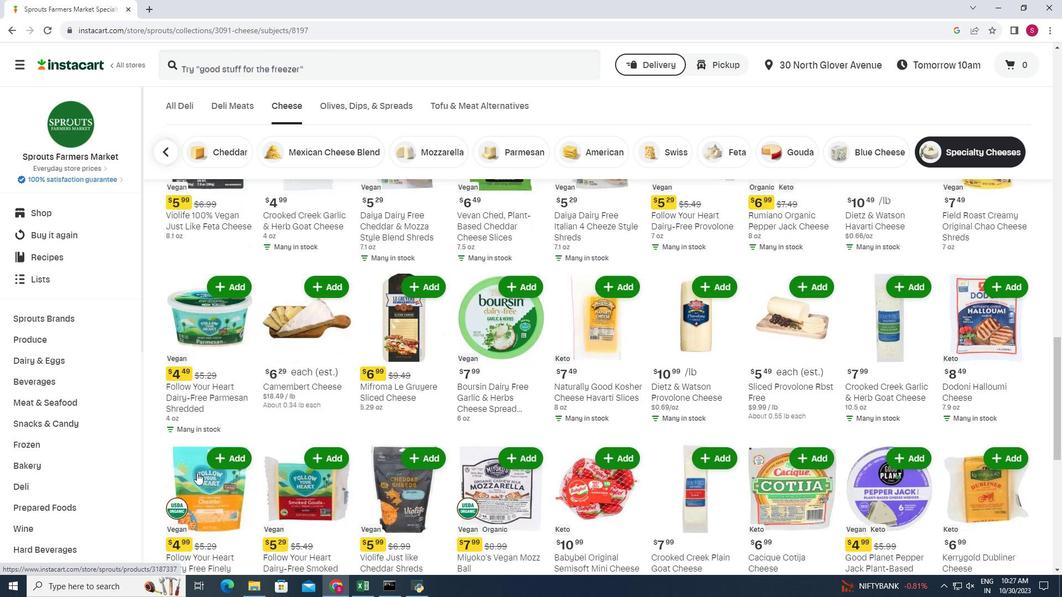 
Action: Mouse moved to (214, 369)
Screenshot: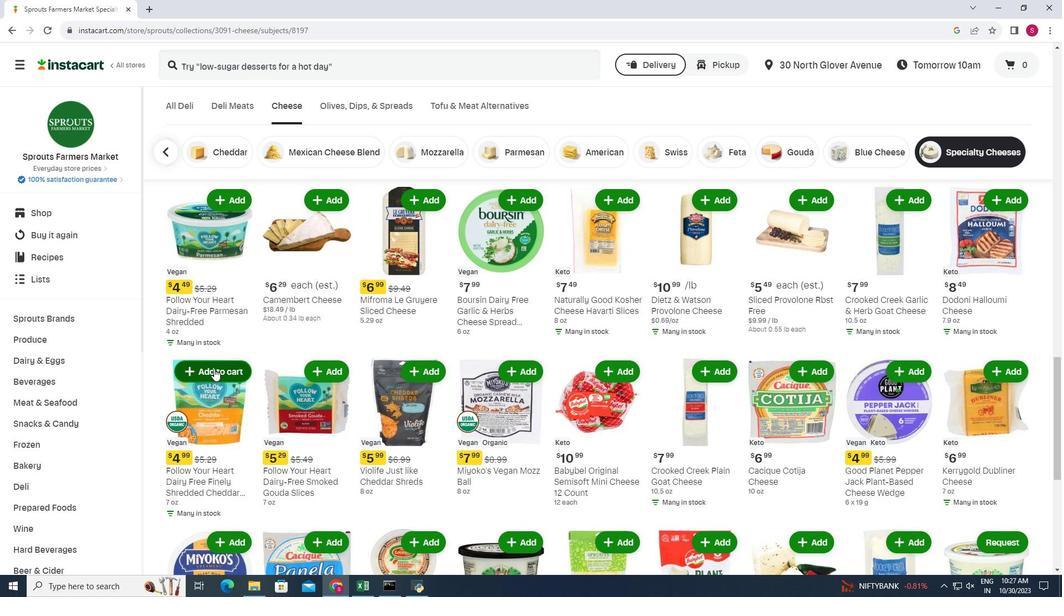 
Action: Mouse scrolled (214, 369) with delta (0, 0)
Screenshot: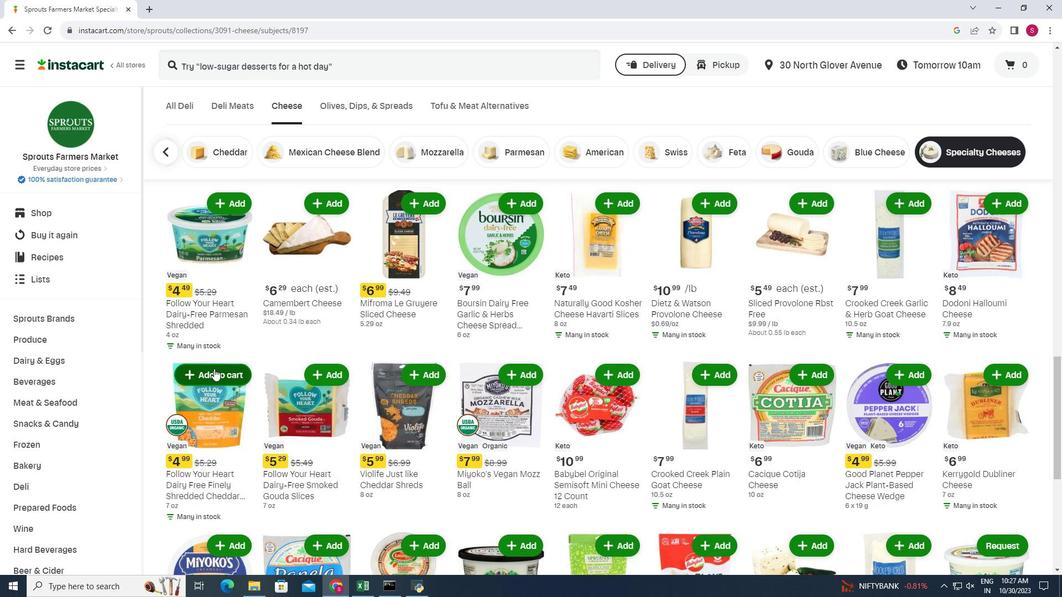 
Action: Mouse scrolled (214, 368) with delta (0, 0)
Screenshot: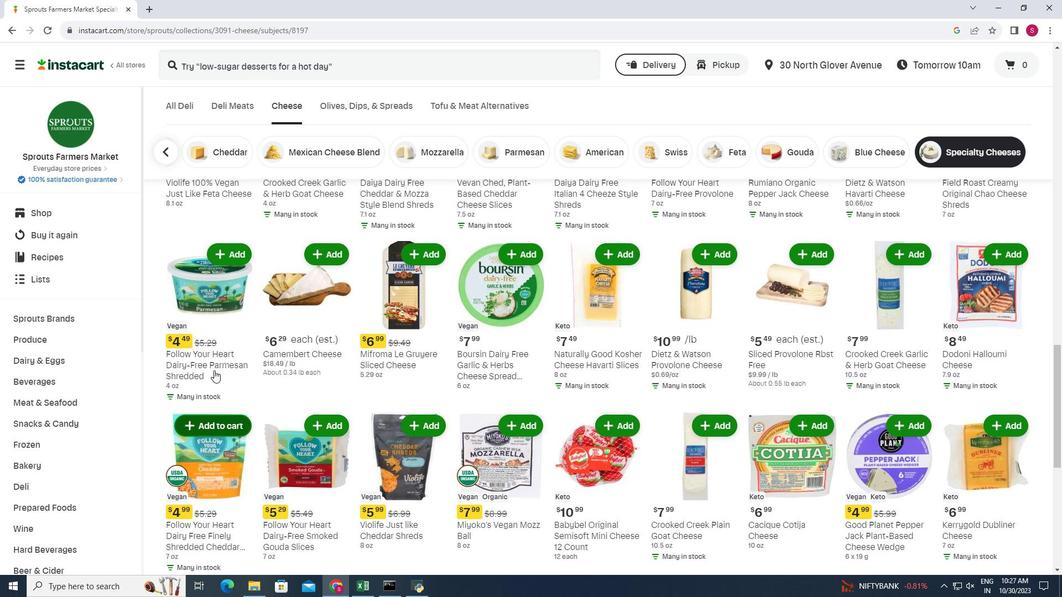 
Action: Mouse moved to (214, 370)
Screenshot: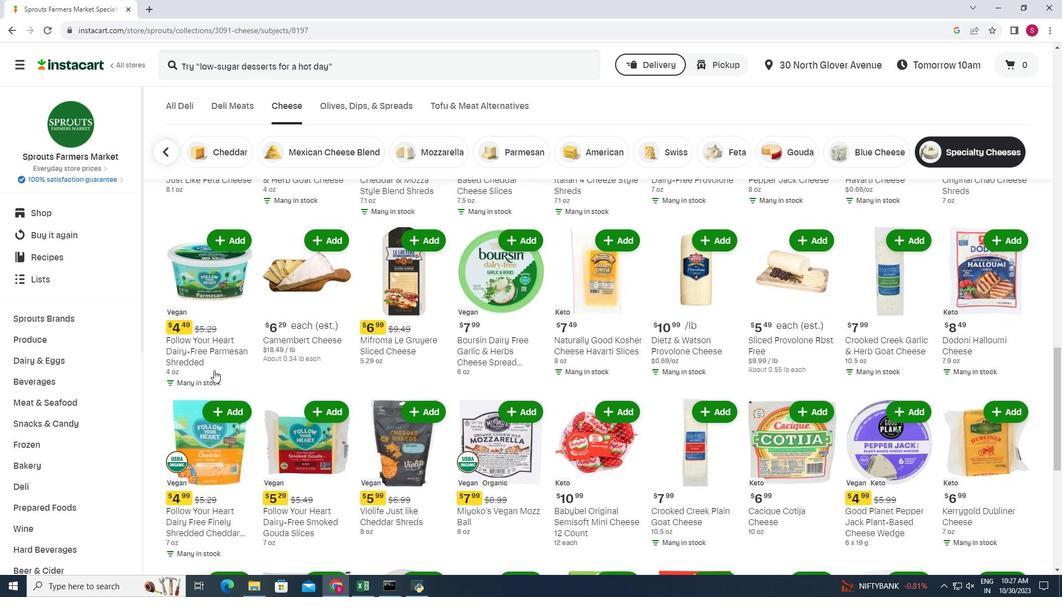 
Action: Mouse scrolled (214, 370) with delta (0, 0)
Screenshot: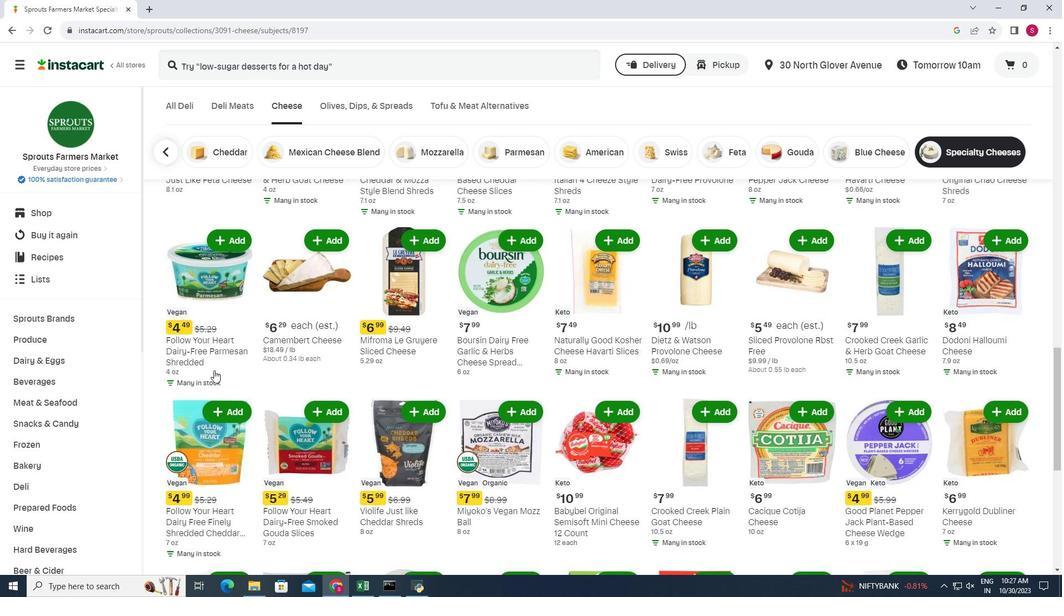 
Action: Mouse moved to (335, 313)
Screenshot: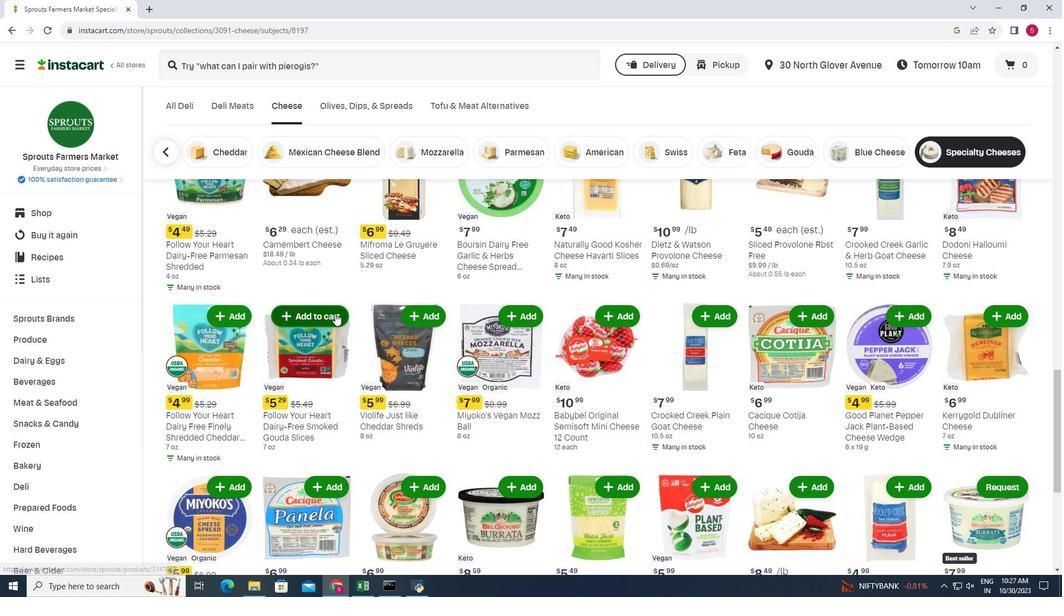 
Action: Mouse pressed left at (335, 313)
Screenshot: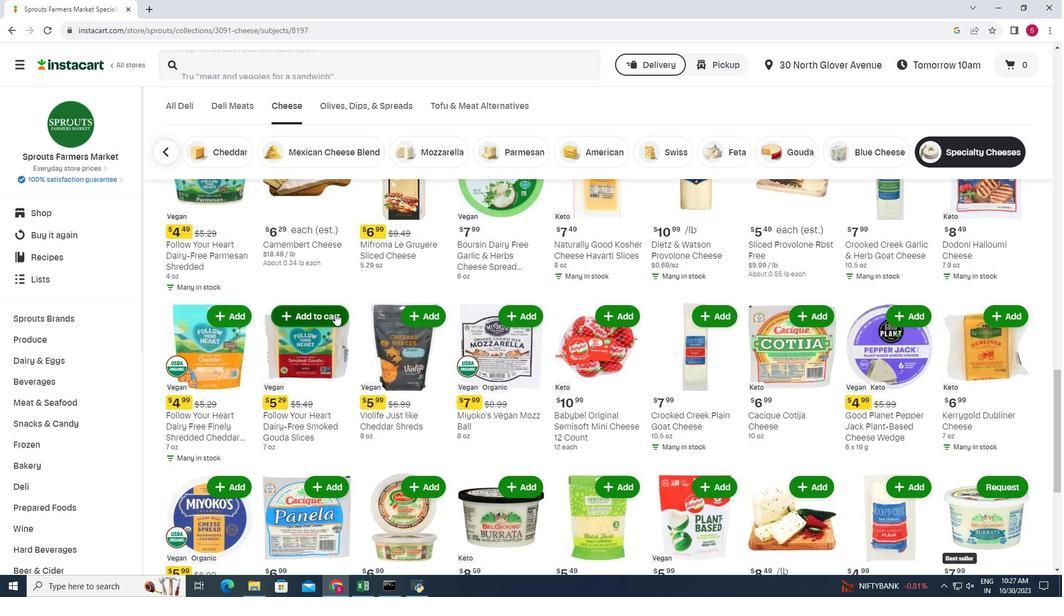 
Action: Mouse moved to (336, 301)
Screenshot: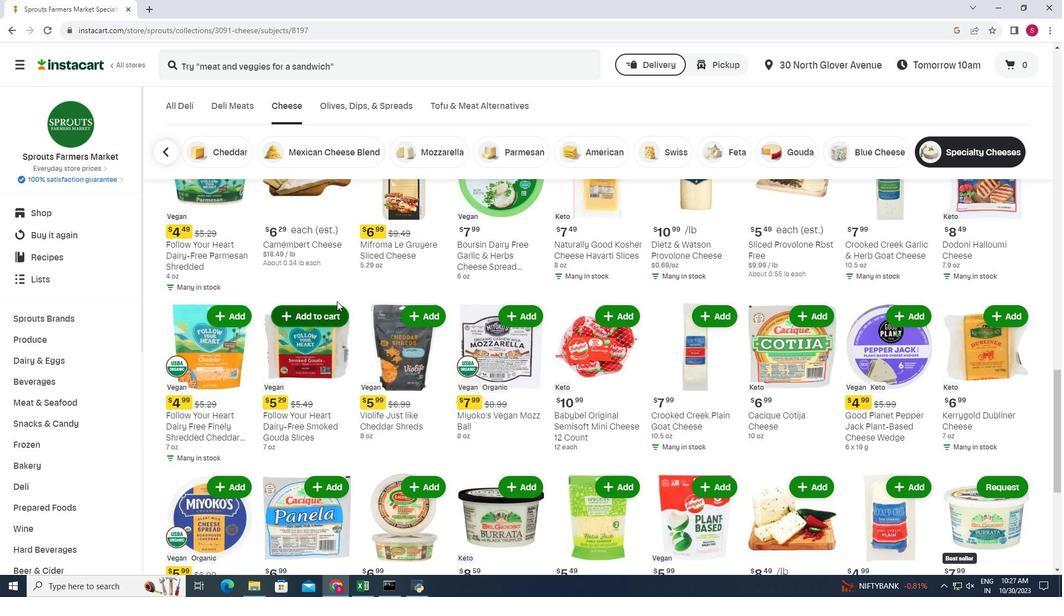 
